 Task: Look for space in Narok, Kenya from 11th June, 2023 to 15th June, 2023 for 2 adults in price range Rs.7000 to Rs.16000. Place can be private room with 1  bedroom having 2 beds and 1 bathroom. Property type can be house, flat, guest house, hotel. Amenities needed are: washing machine. Booking option can be shelf check-in. Required host language is English.
Action: Mouse moved to (446, 117)
Screenshot: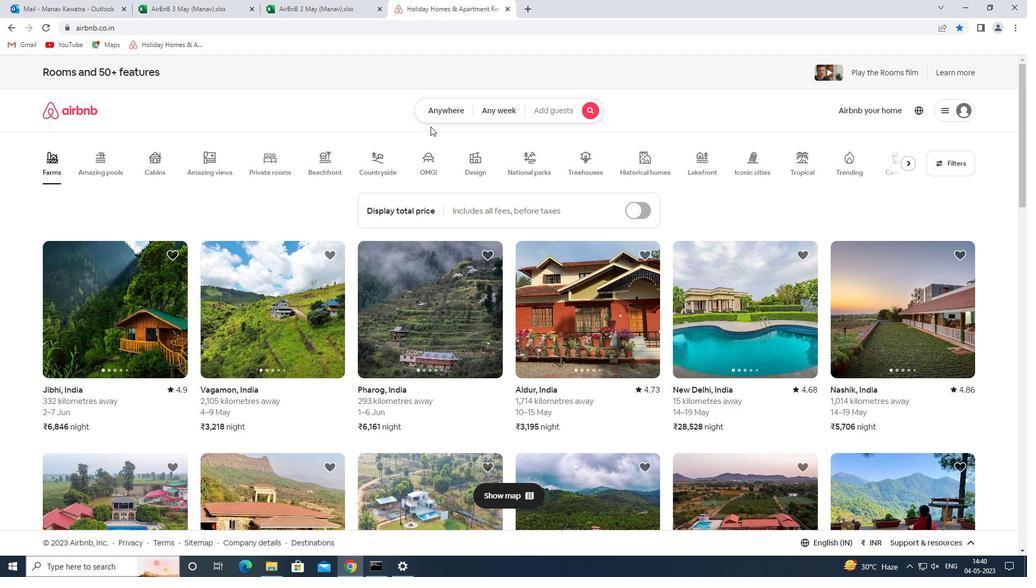 
Action: Mouse pressed left at (446, 117)
Screenshot: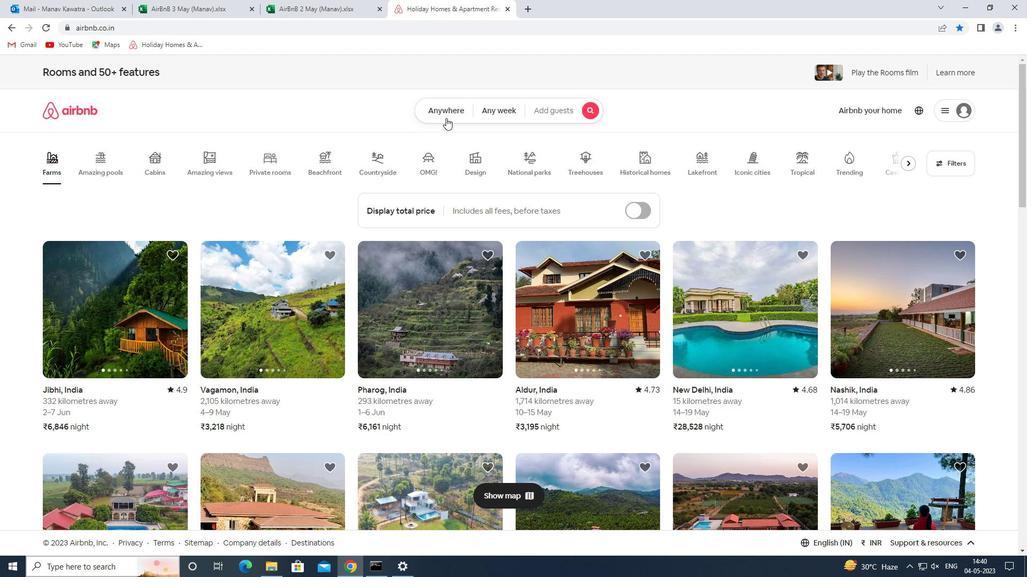 
Action: Mouse moved to (378, 153)
Screenshot: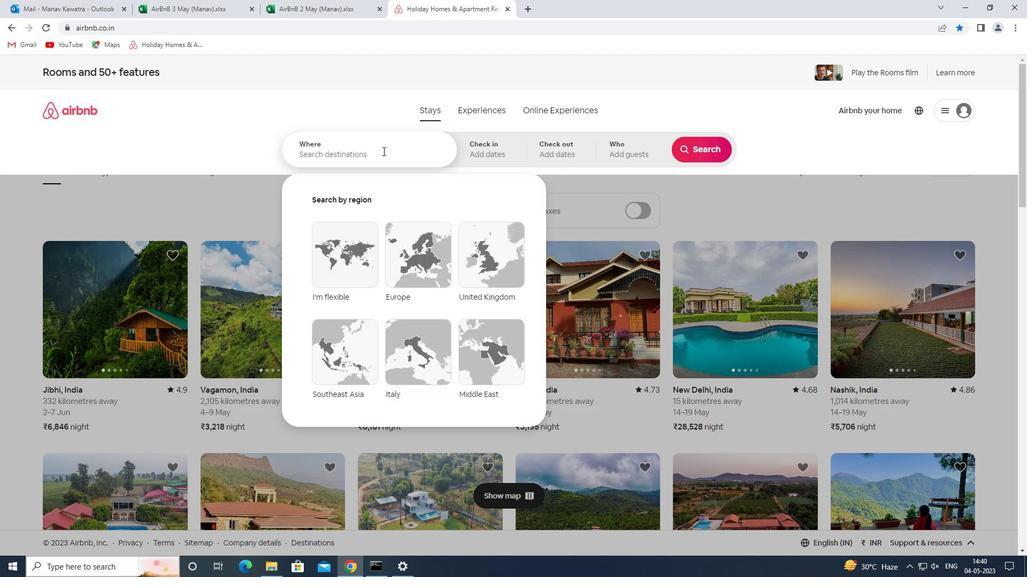 
Action: Mouse pressed left at (378, 153)
Screenshot: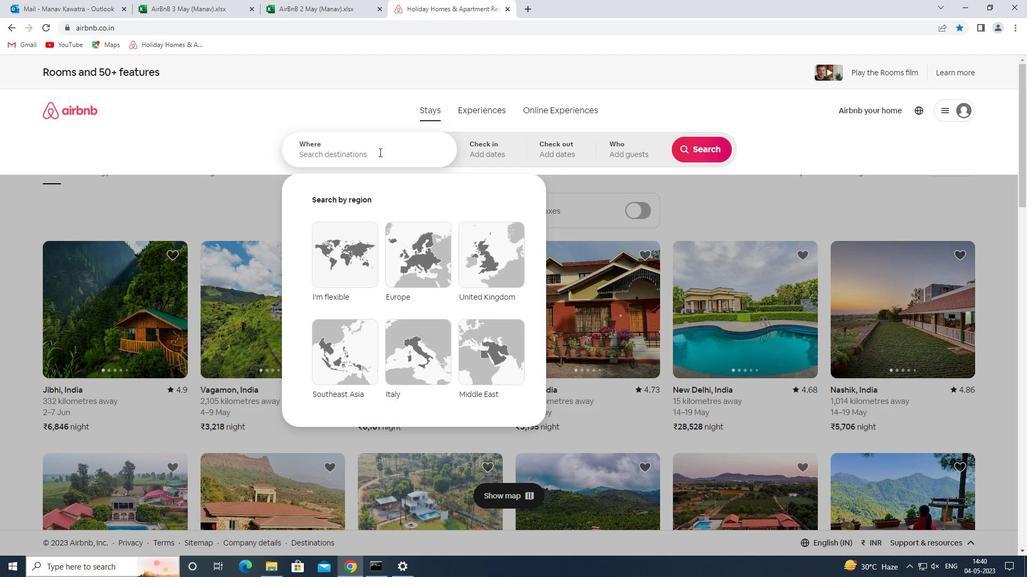 
Action: Key pressed narok<Key.space>kenya
Screenshot: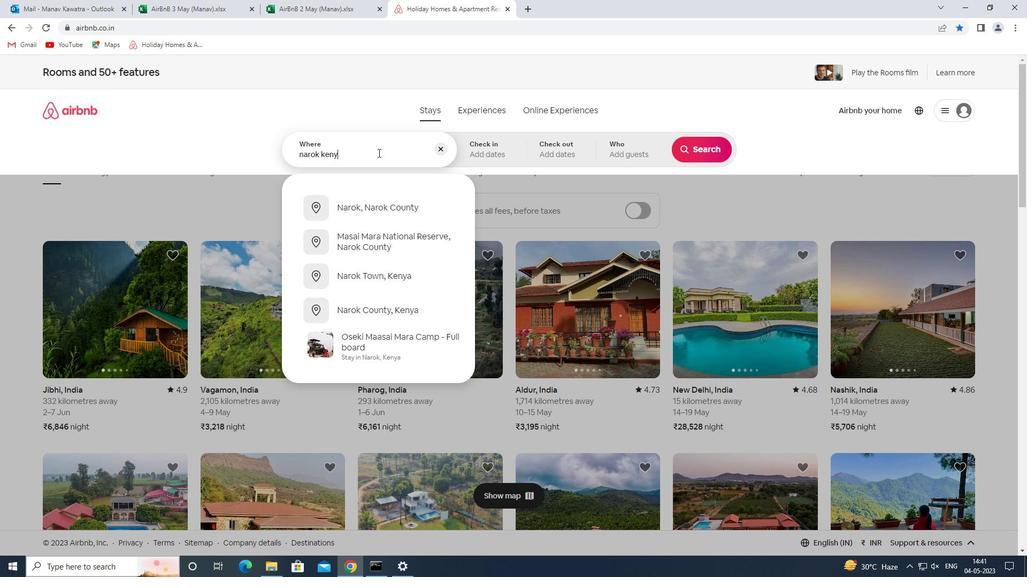 
Action: Mouse moved to (474, 150)
Screenshot: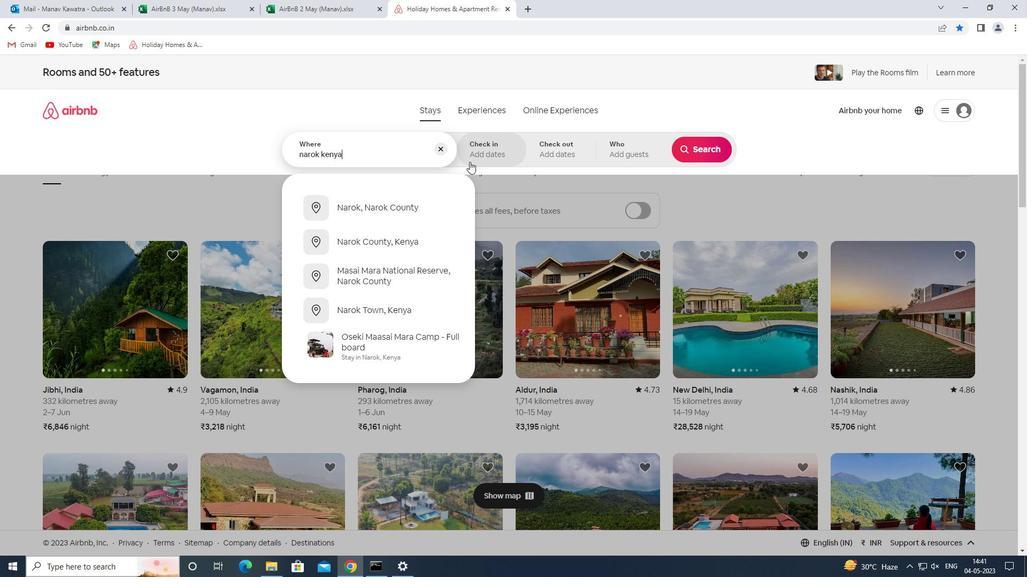 
Action: Mouse pressed left at (474, 150)
Screenshot: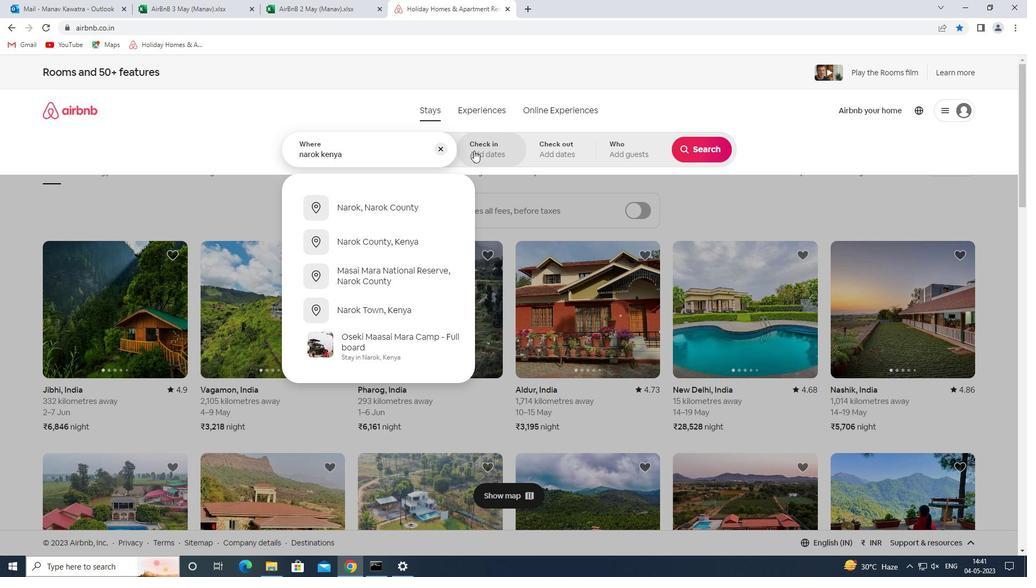 
Action: Mouse moved to (533, 329)
Screenshot: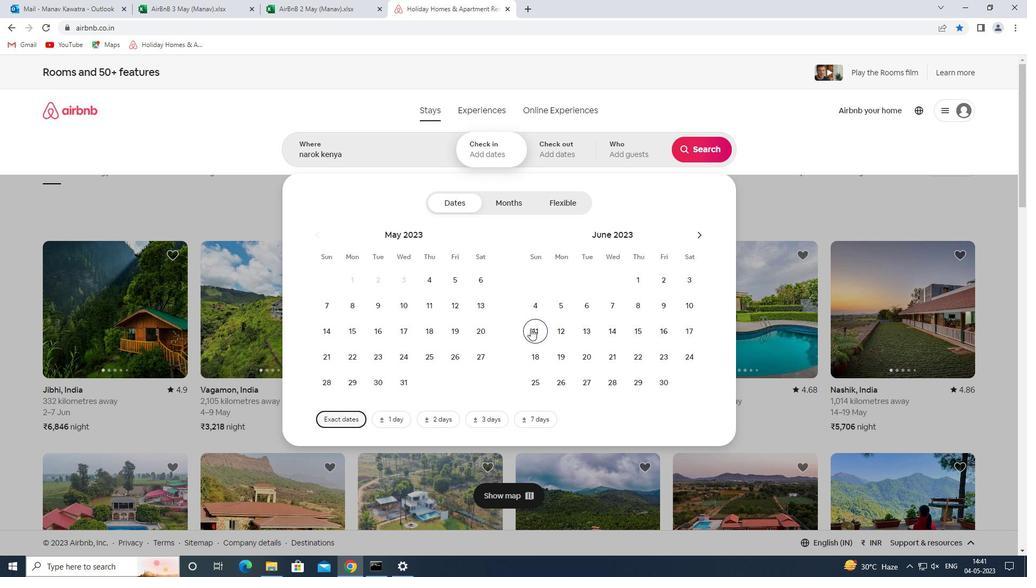 
Action: Mouse pressed left at (533, 329)
Screenshot: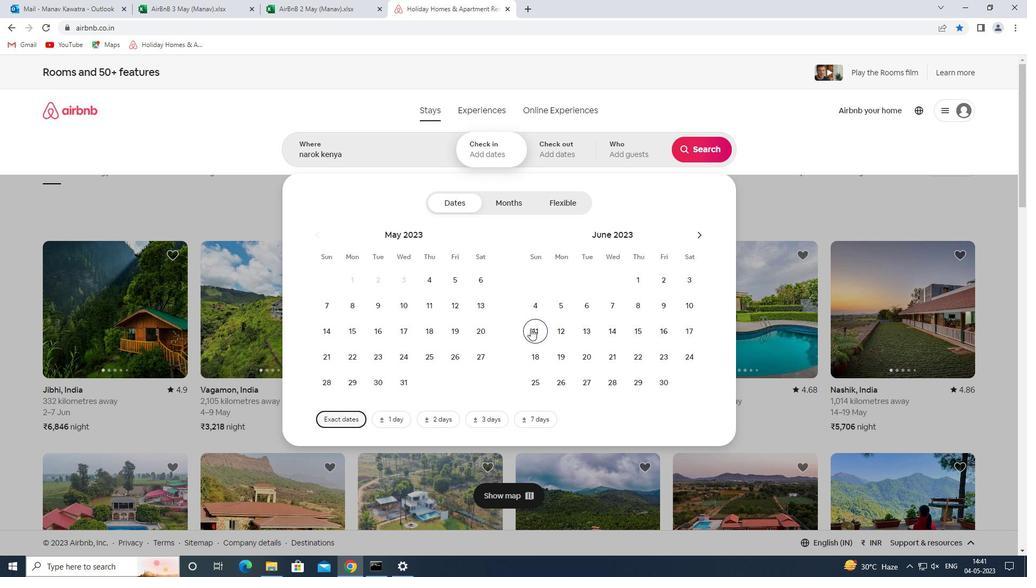 
Action: Mouse moved to (641, 329)
Screenshot: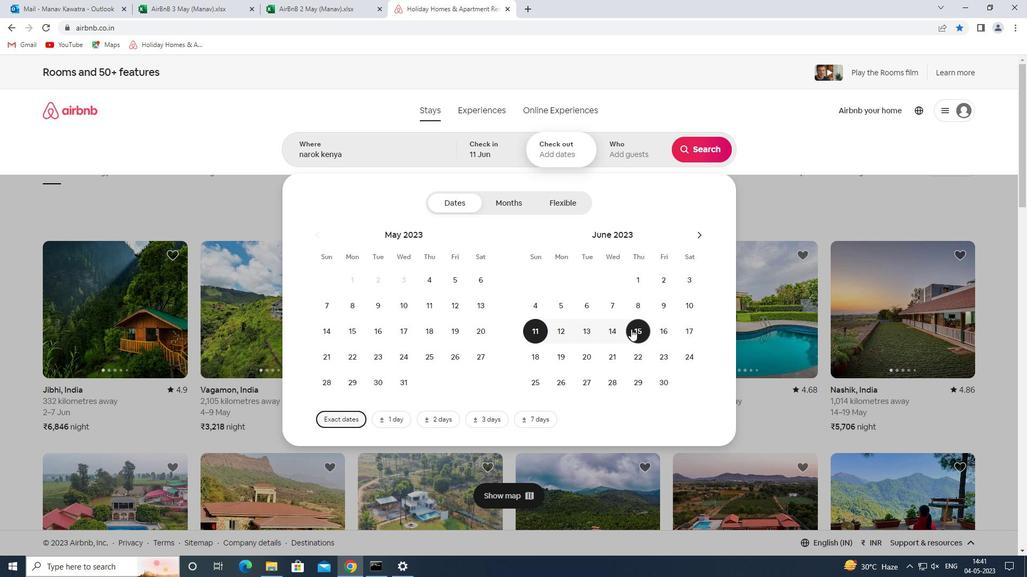 
Action: Mouse pressed left at (641, 329)
Screenshot: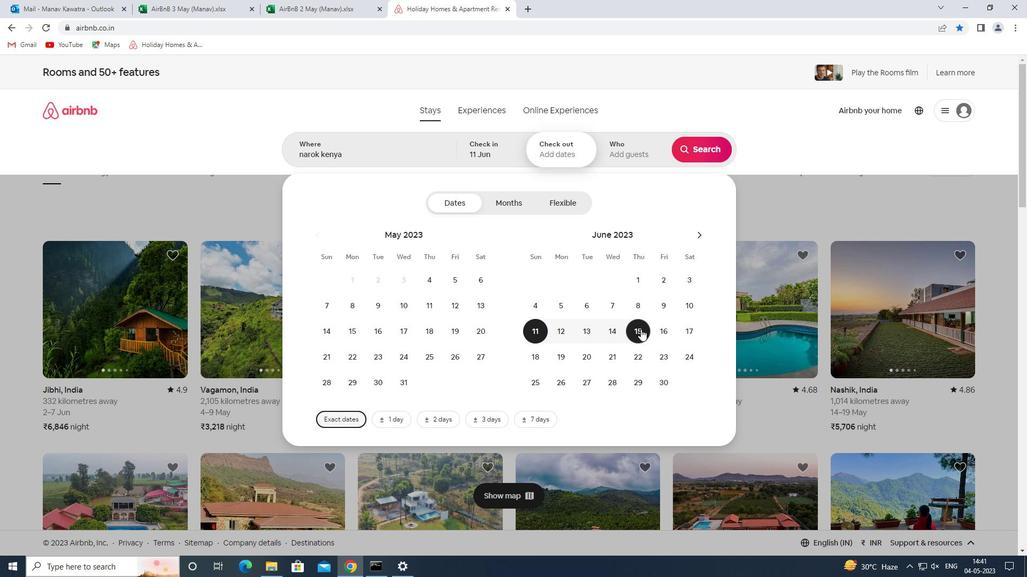 
Action: Mouse moved to (639, 155)
Screenshot: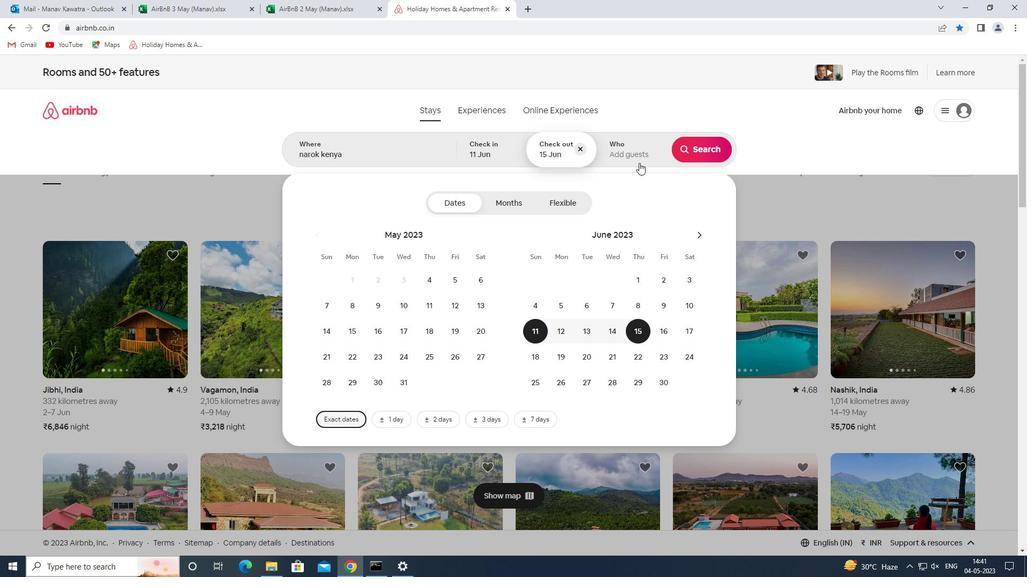 
Action: Mouse pressed left at (639, 155)
Screenshot: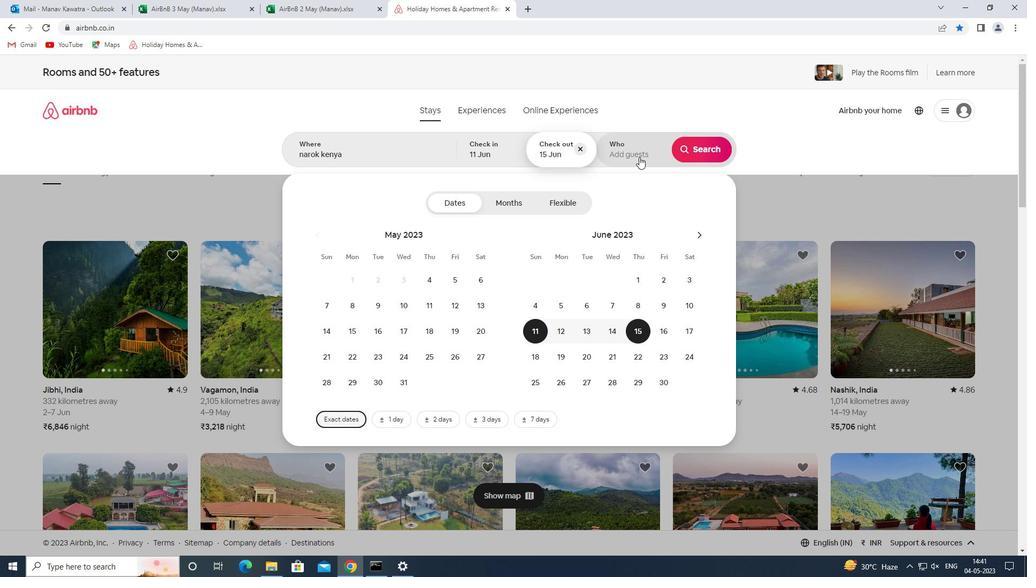 
Action: Mouse moved to (708, 210)
Screenshot: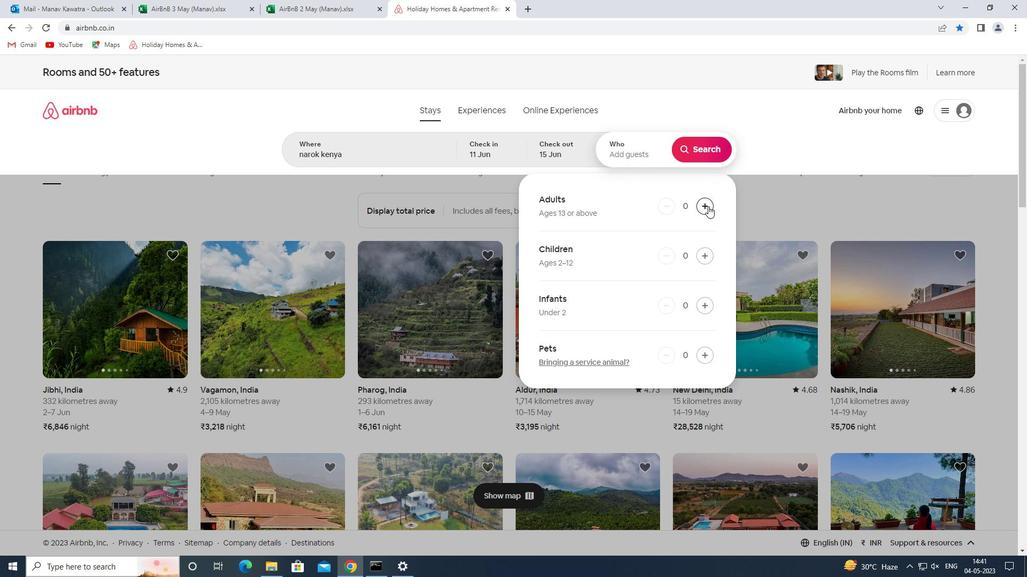 
Action: Mouse pressed left at (708, 210)
Screenshot: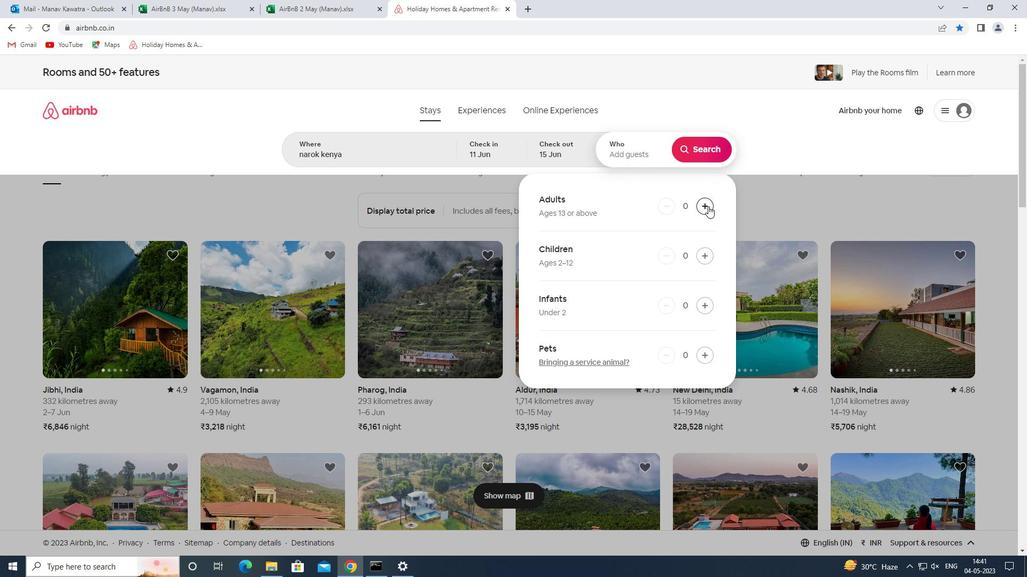 
Action: Mouse moved to (703, 210)
Screenshot: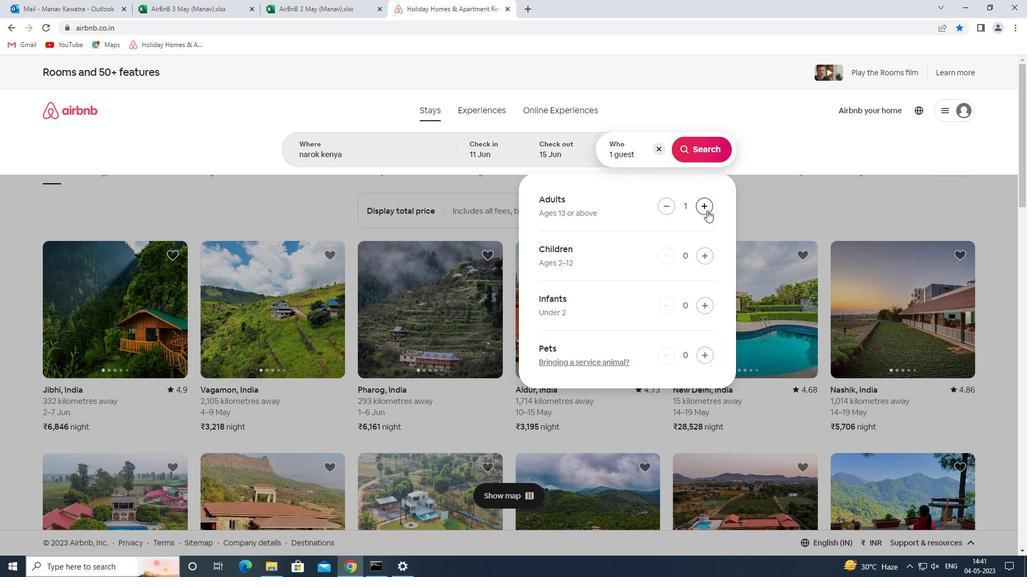 
Action: Mouse pressed left at (703, 210)
Screenshot: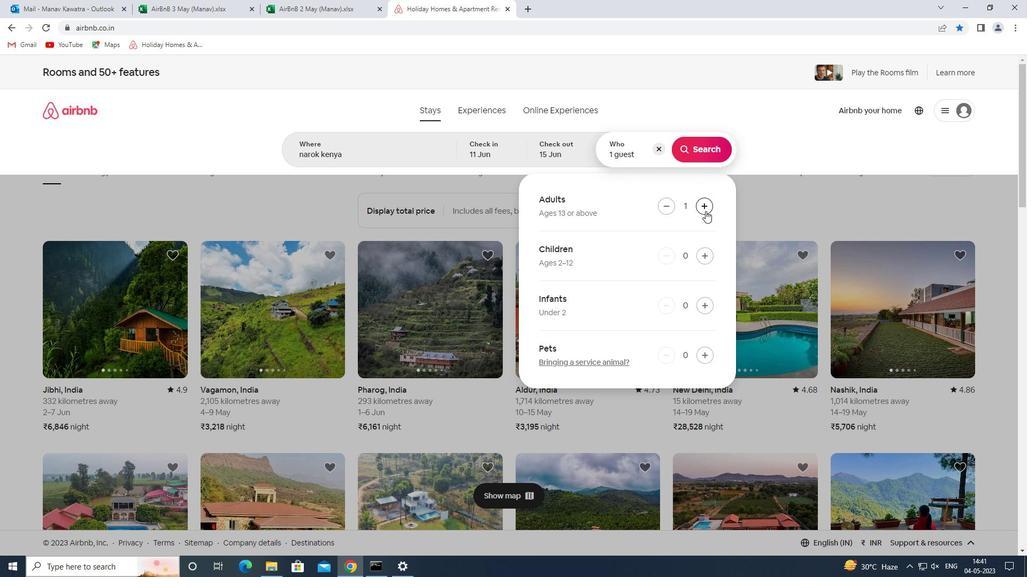 
Action: Mouse moved to (718, 154)
Screenshot: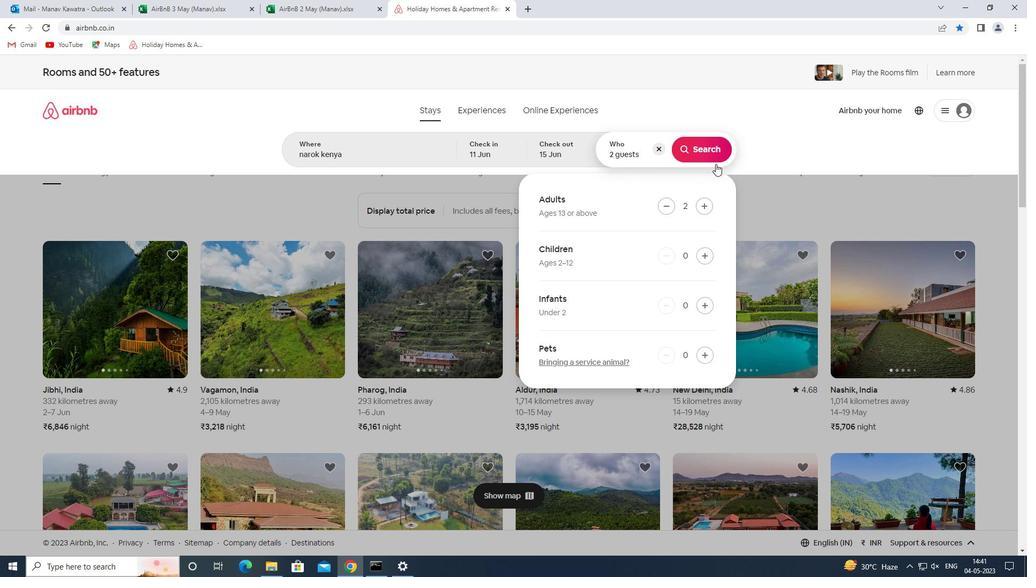 
Action: Mouse pressed left at (718, 154)
Screenshot: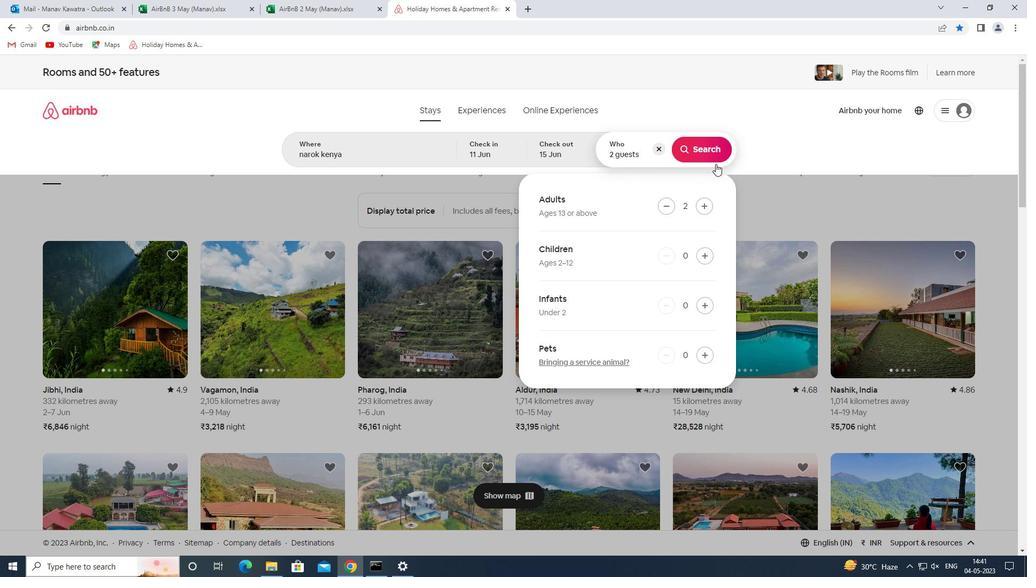 
Action: Mouse moved to (987, 124)
Screenshot: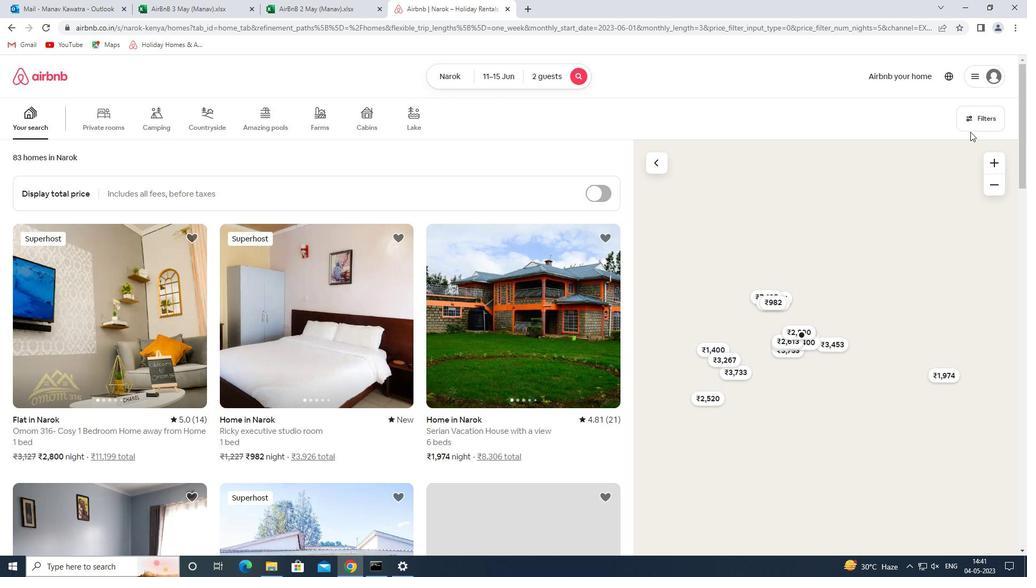 
Action: Mouse pressed left at (987, 124)
Screenshot: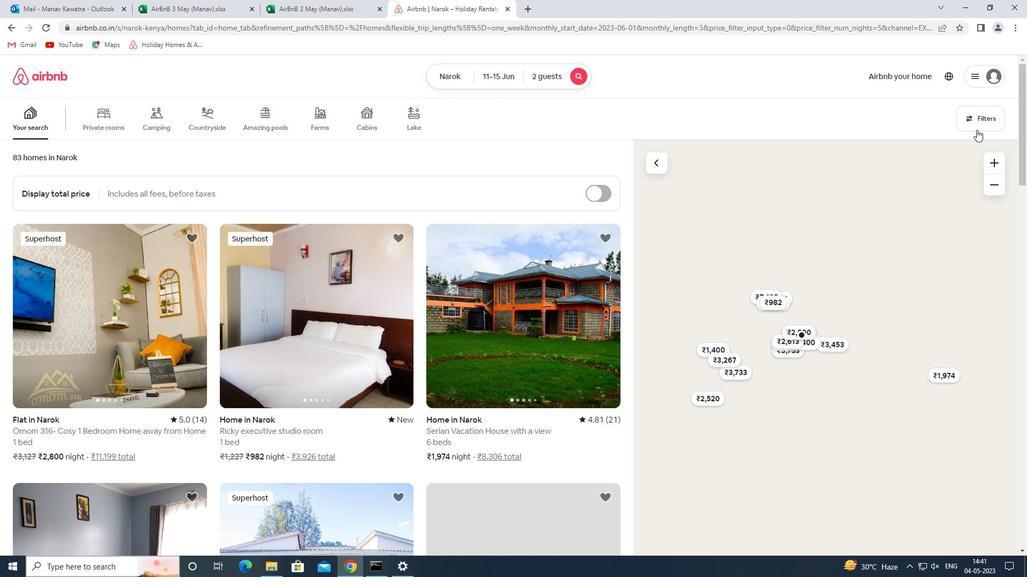 
Action: Mouse moved to (379, 259)
Screenshot: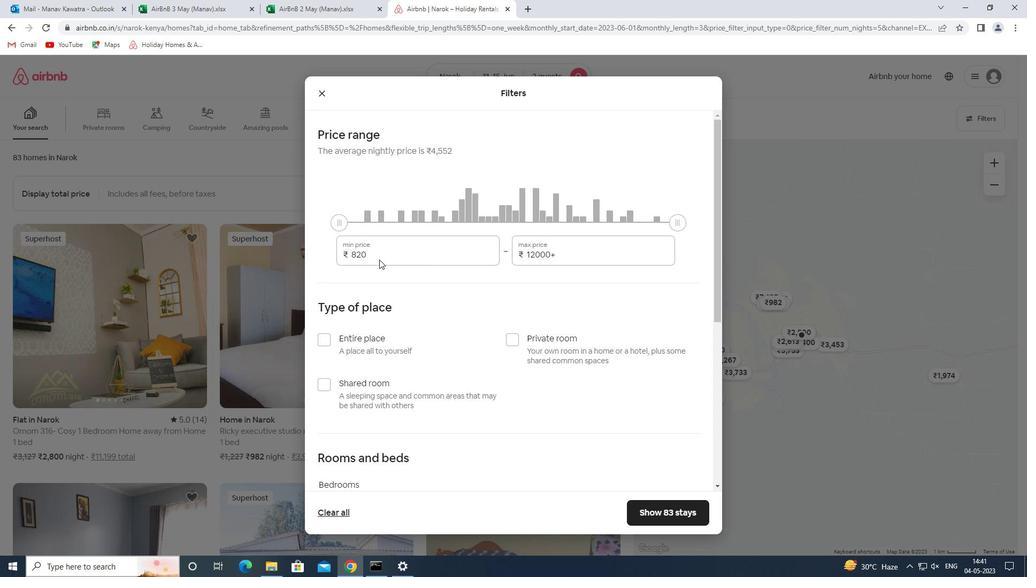 
Action: Mouse pressed left at (379, 259)
Screenshot: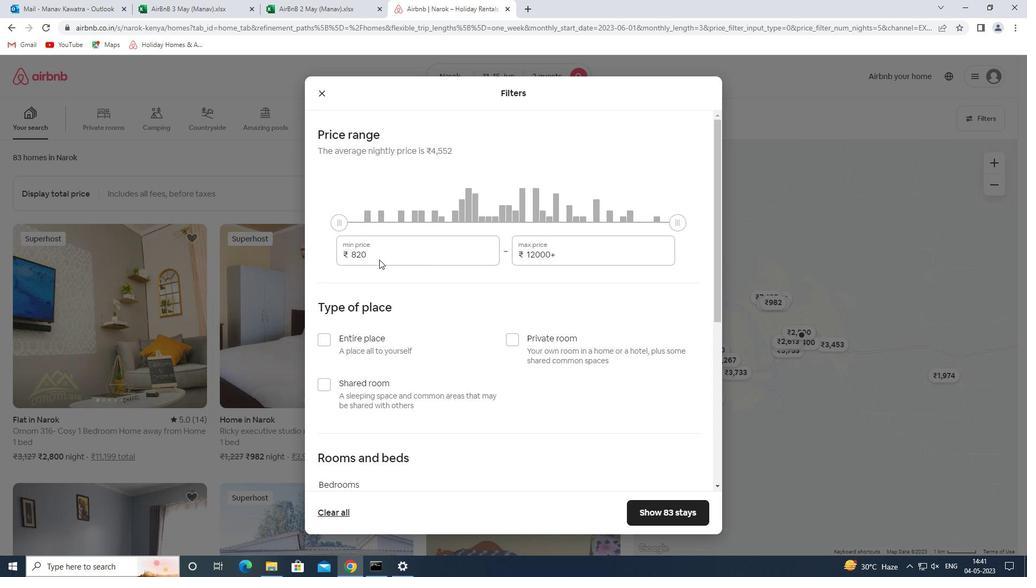
Action: Mouse pressed left at (379, 259)
Screenshot: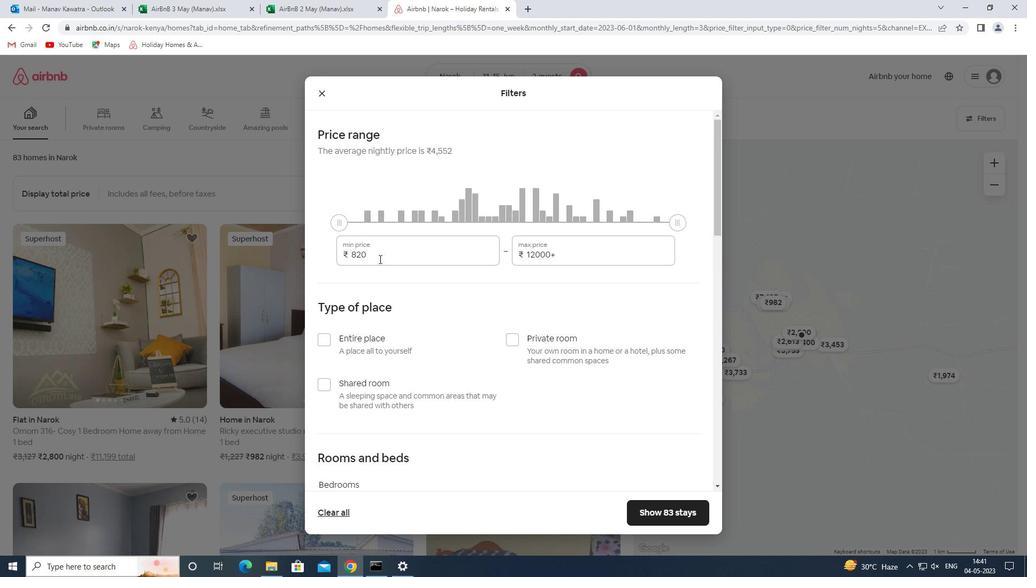 
Action: Key pressed 7000<Key.tab>16000
Screenshot: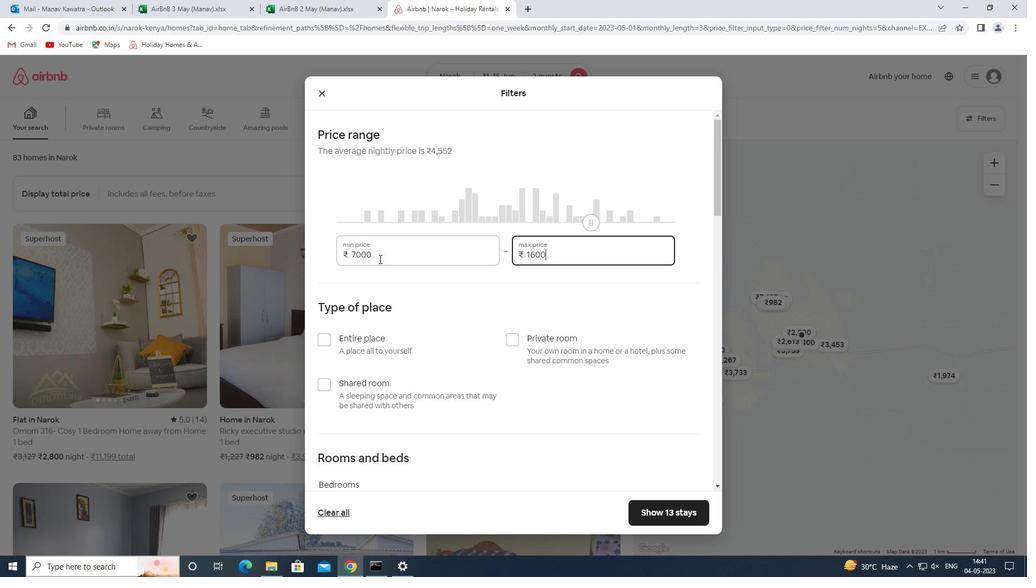 
Action: Mouse moved to (510, 343)
Screenshot: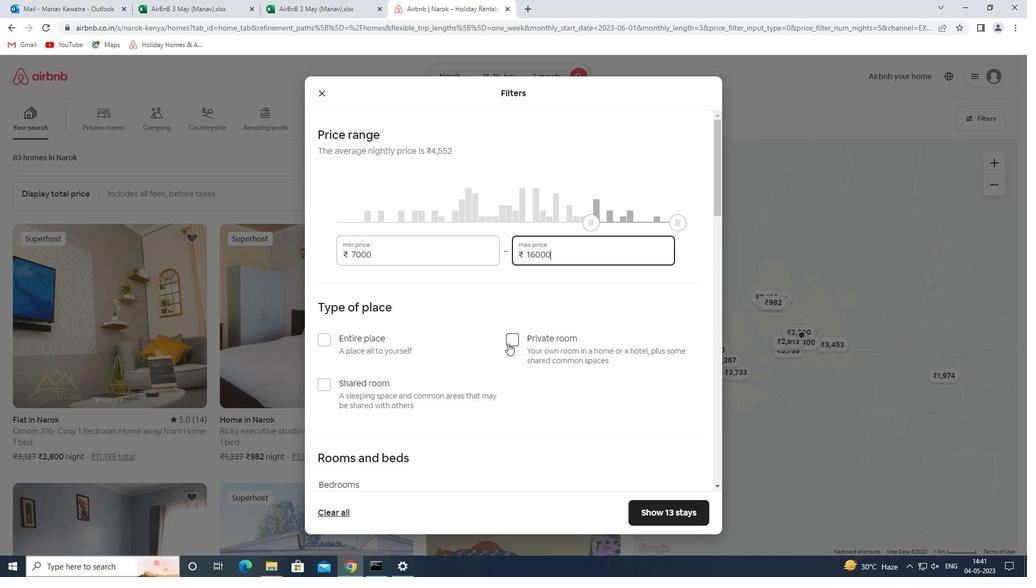 
Action: Mouse pressed left at (510, 343)
Screenshot: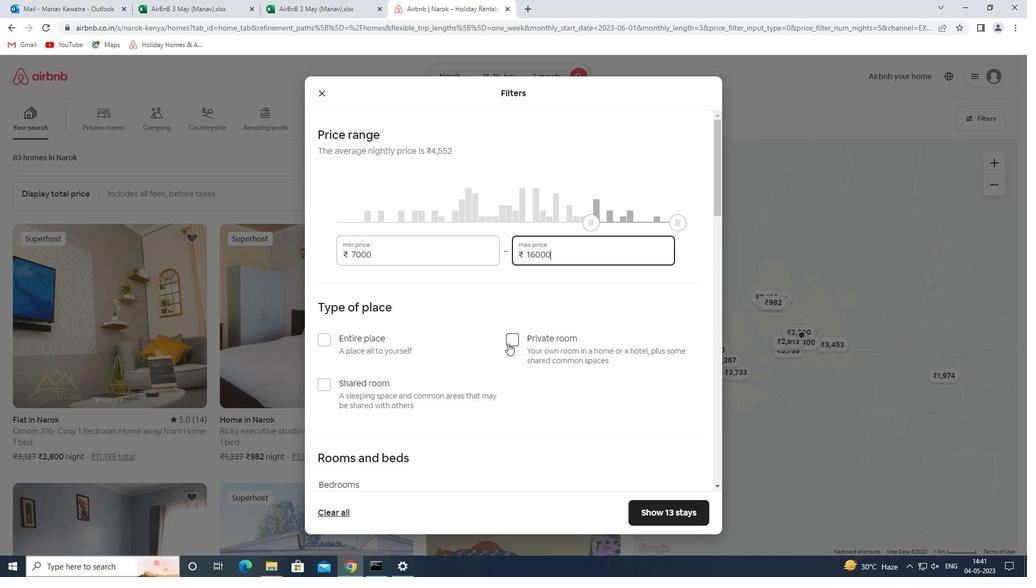 
Action: Mouse moved to (536, 317)
Screenshot: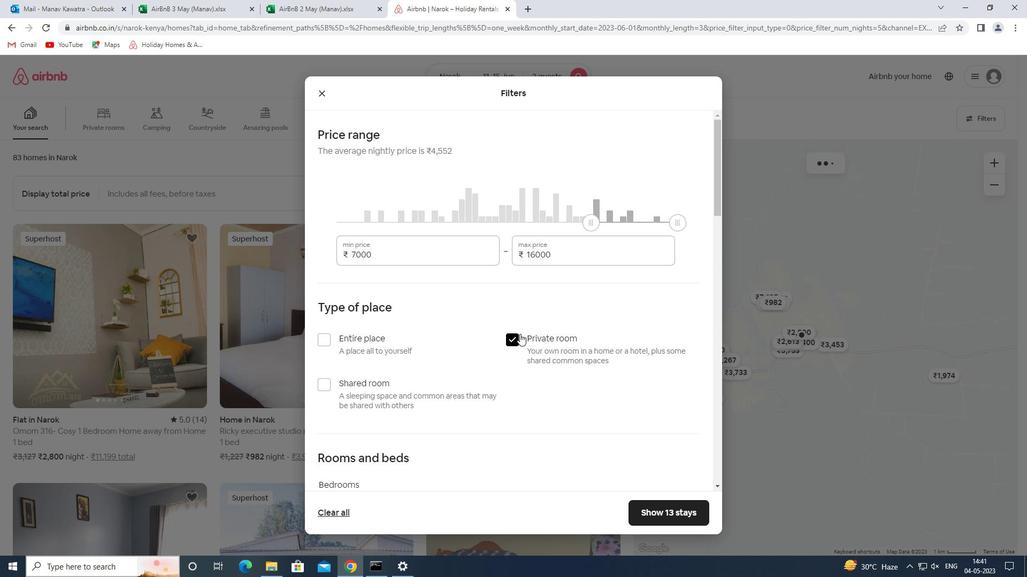 
Action: Mouse scrolled (536, 316) with delta (0, 0)
Screenshot: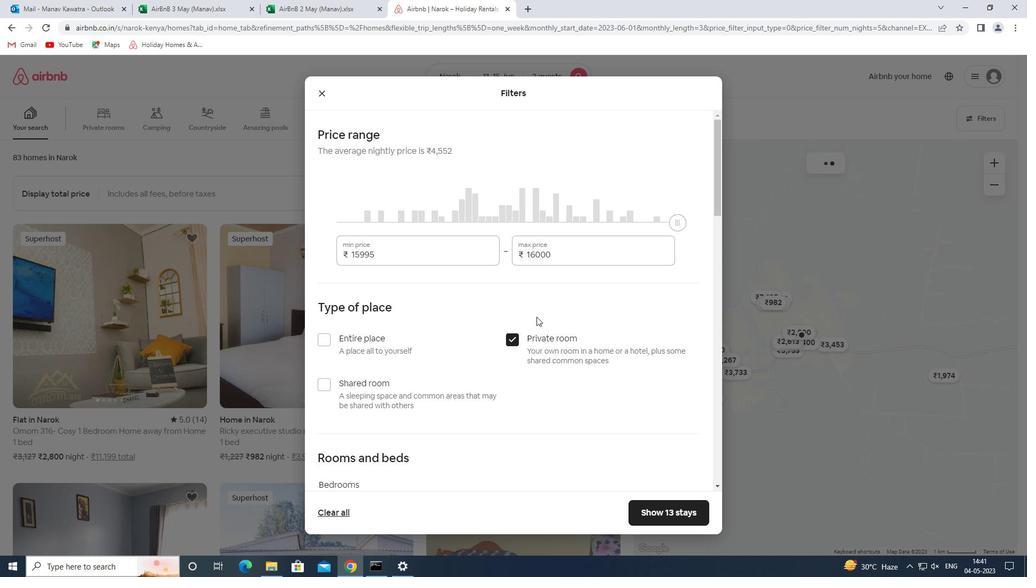 
Action: Mouse scrolled (536, 316) with delta (0, 0)
Screenshot: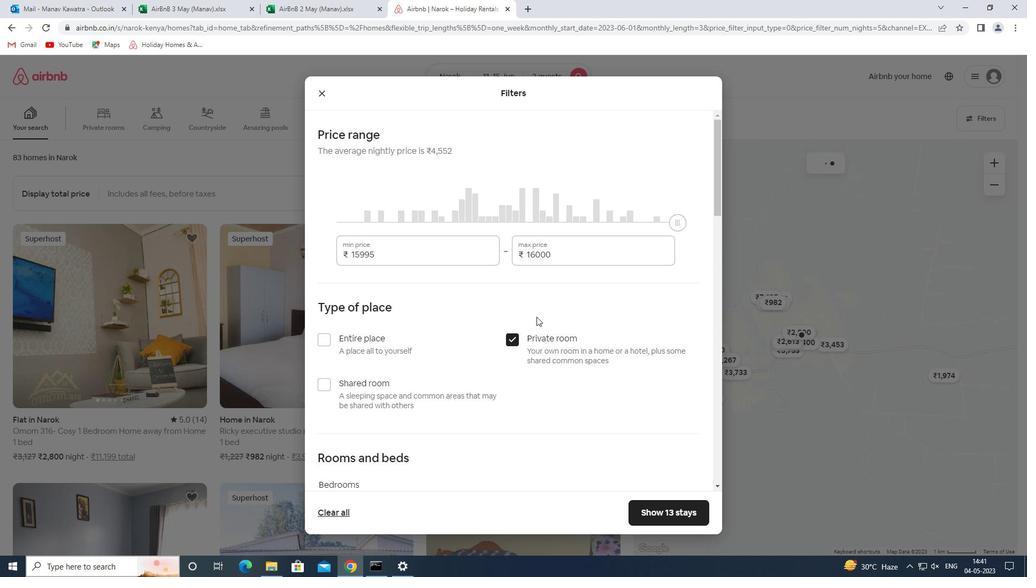 
Action: Mouse scrolled (536, 316) with delta (0, 0)
Screenshot: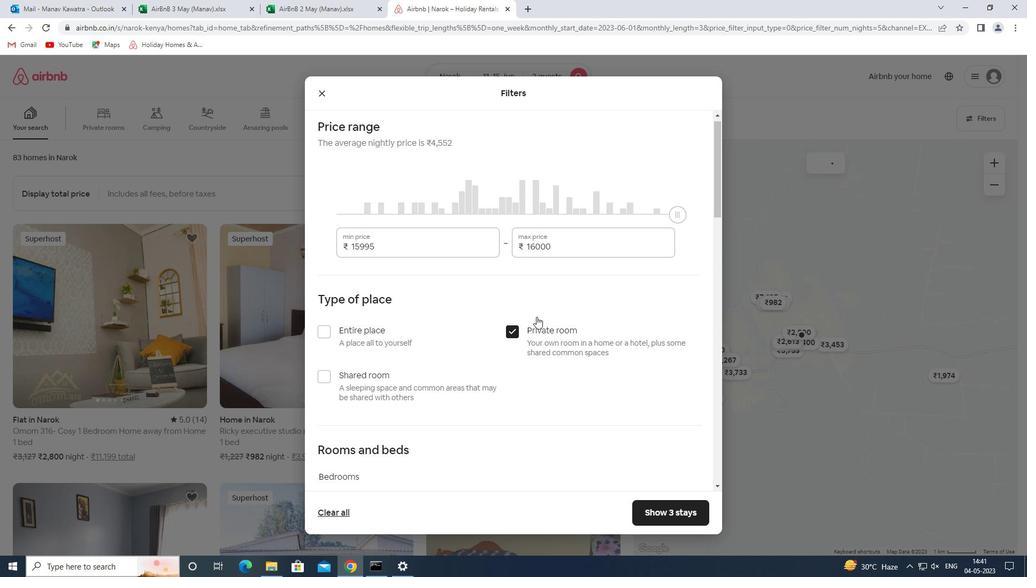 
Action: Mouse scrolled (536, 316) with delta (0, 0)
Screenshot: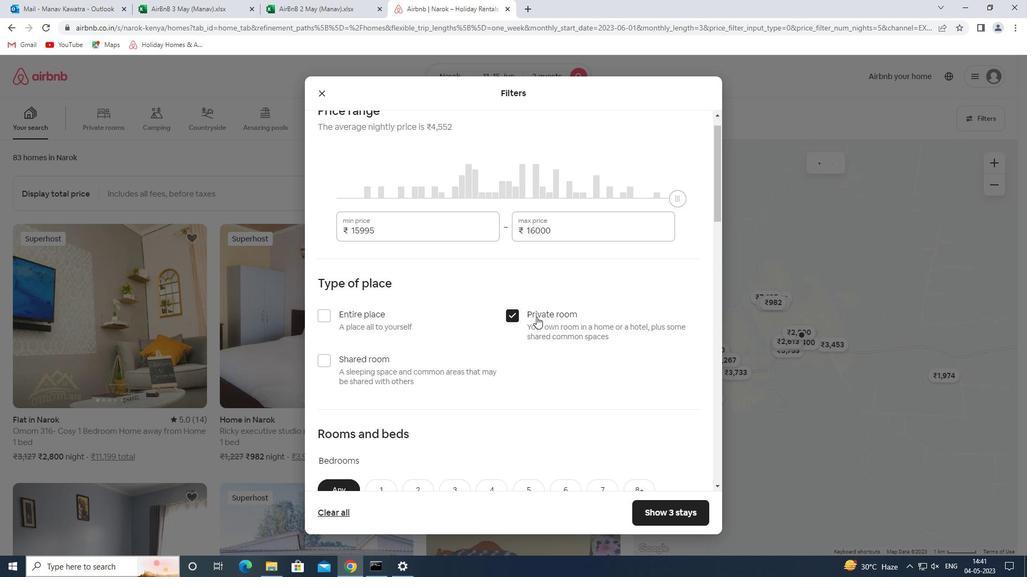 
Action: Mouse moved to (382, 290)
Screenshot: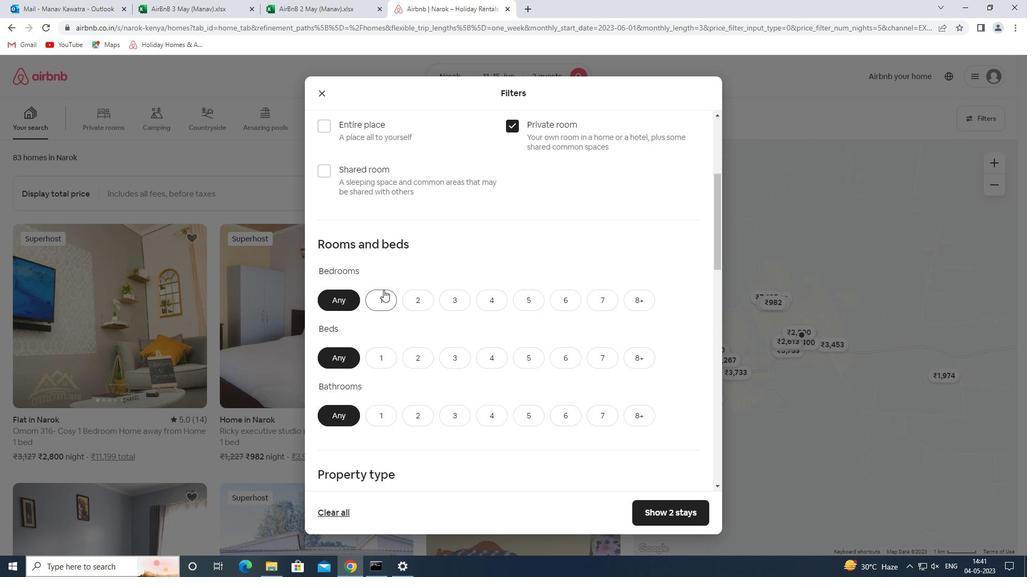 
Action: Mouse pressed left at (382, 290)
Screenshot: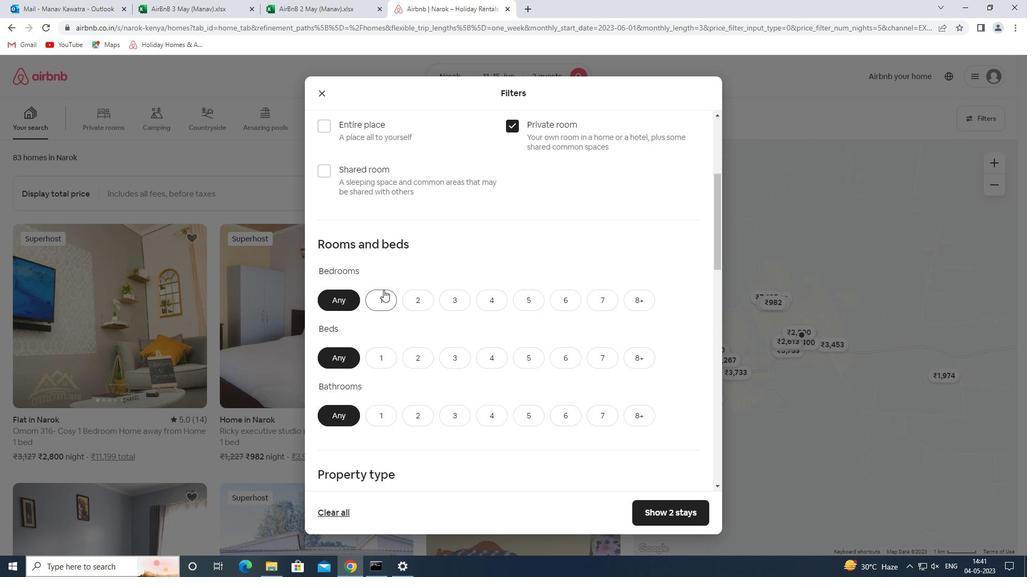 
Action: Mouse moved to (425, 351)
Screenshot: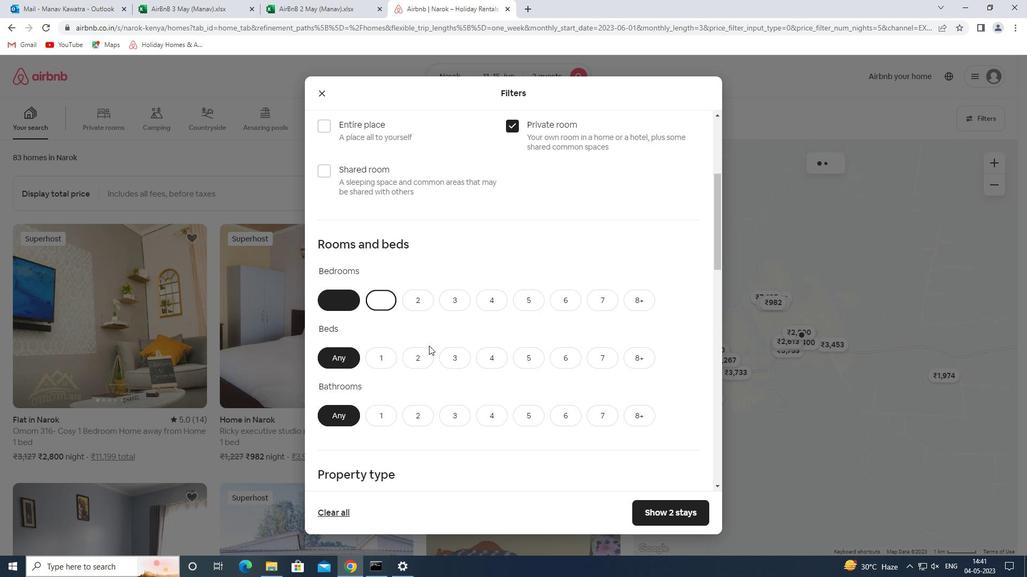 
Action: Mouse pressed left at (425, 351)
Screenshot: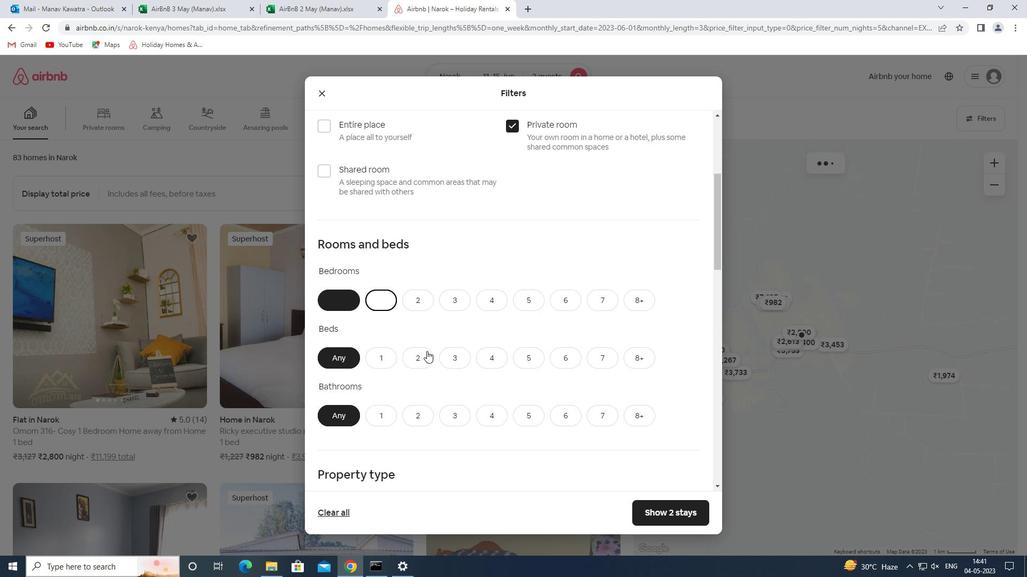 
Action: Mouse moved to (381, 414)
Screenshot: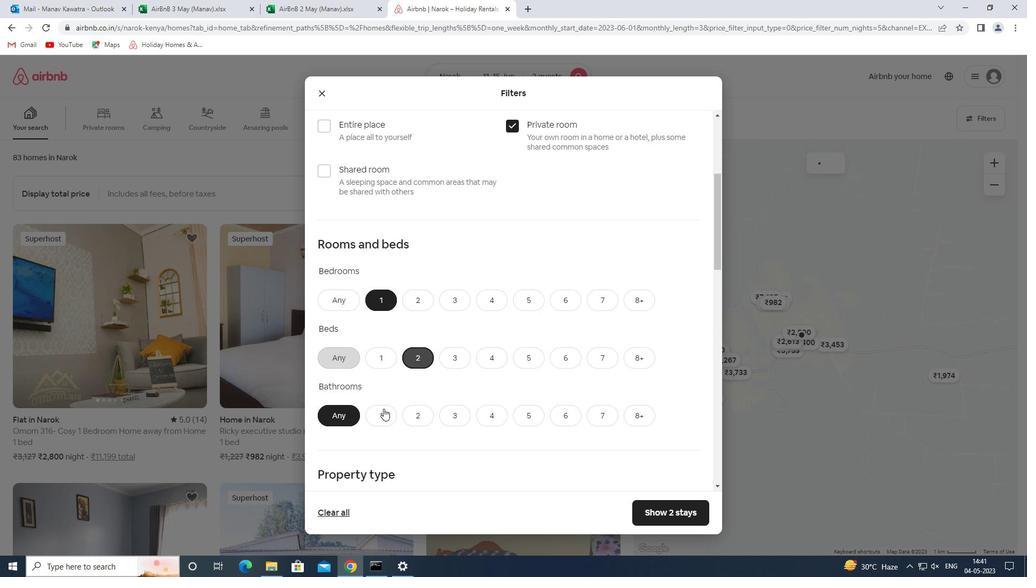 
Action: Mouse pressed left at (381, 414)
Screenshot: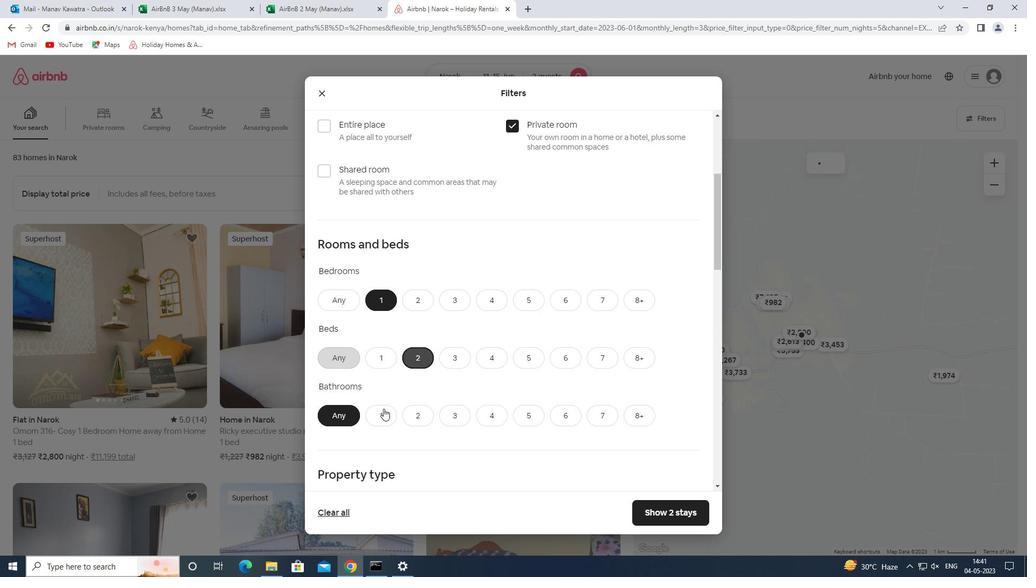 
Action: Mouse moved to (487, 321)
Screenshot: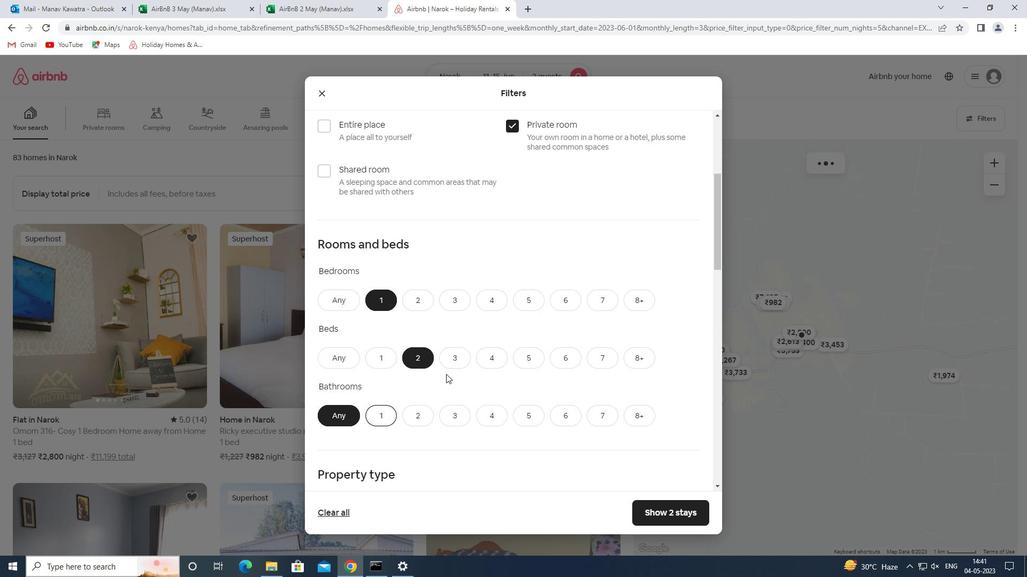
Action: Mouse scrolled (487, 320) with delta (0, 0)
Screenshot: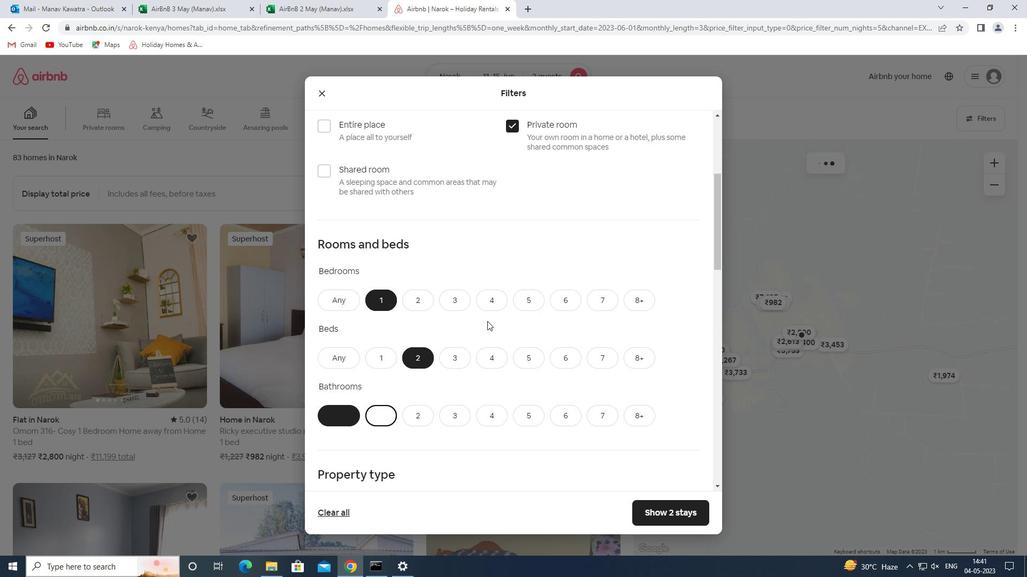 
Action: Mouse scrolled (487, 320) with delta (0, 0)
Screenshot: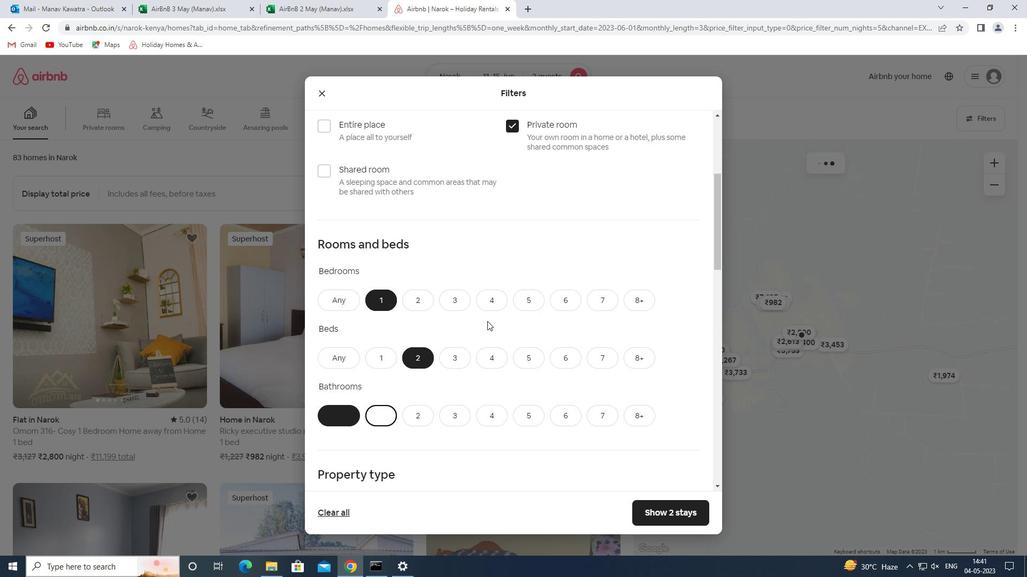
Action: Mouse scrolled (487, 320) with delta (0, 0)
Screenshot: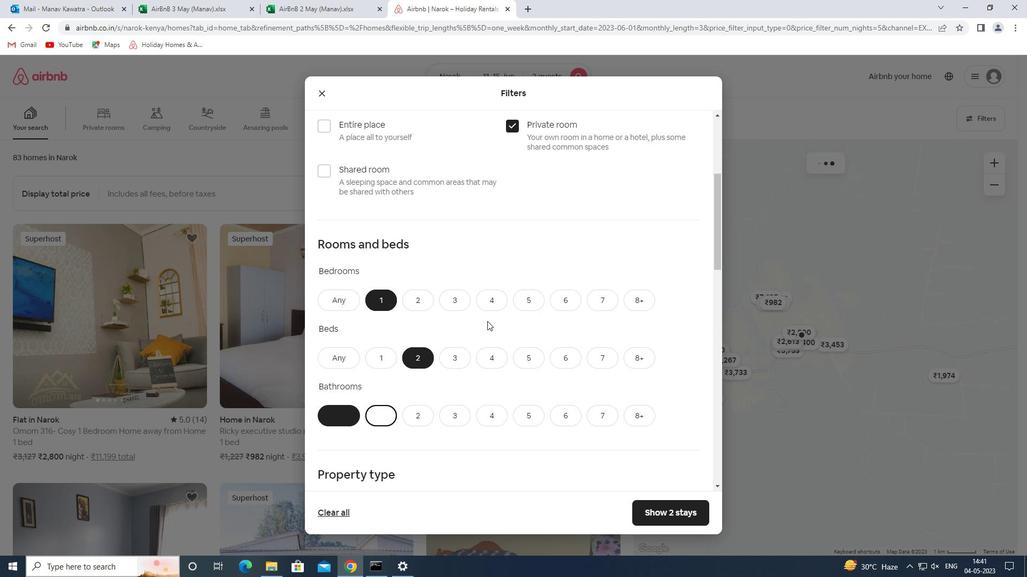 
Action: Mouse scrolled (487, 320) with delta (0, 0)
Screenshot: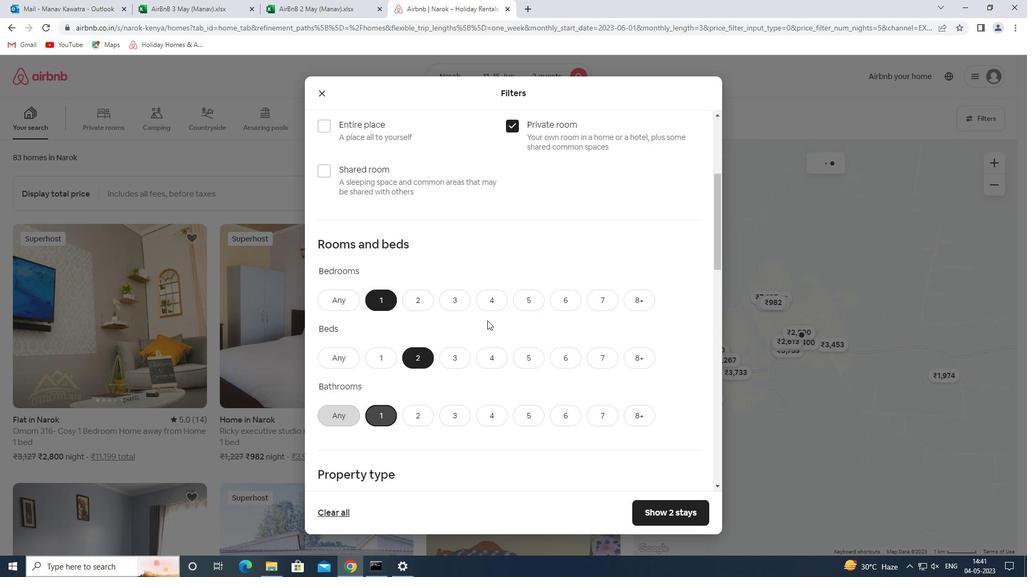 
Action: Mouse moved to (497, 318)
Screenshot: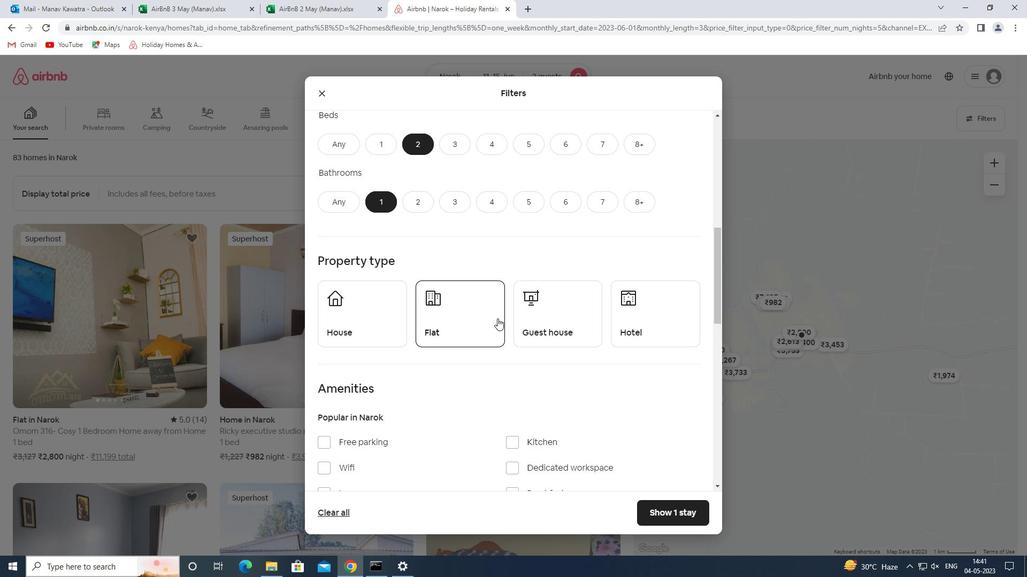 
Action: Mouse scrolled (497, 318) with delta (0, 0)
Screenshot: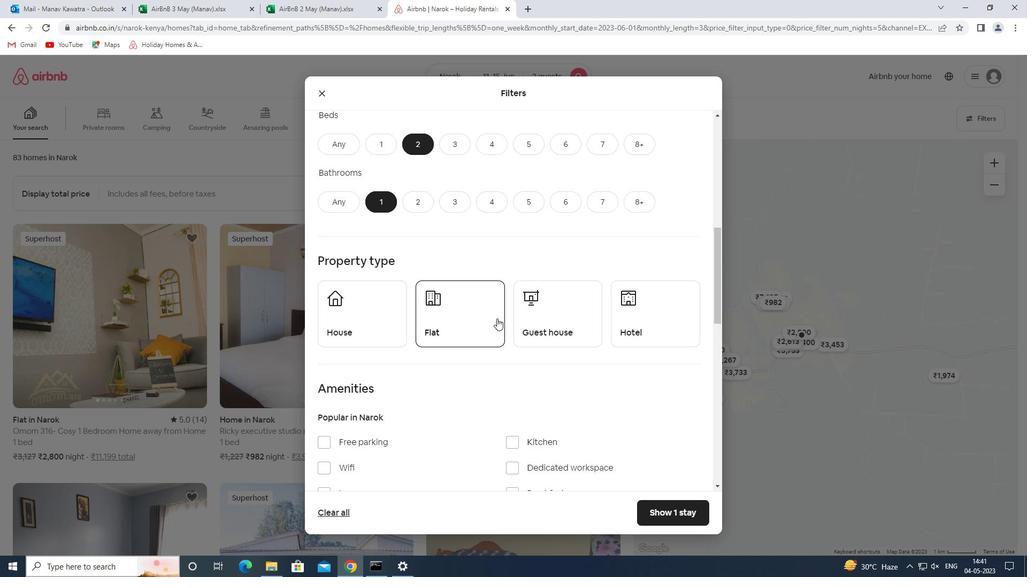
Action: Mouse scrolled (497, 318) with delta (0, 0)
Screenshot: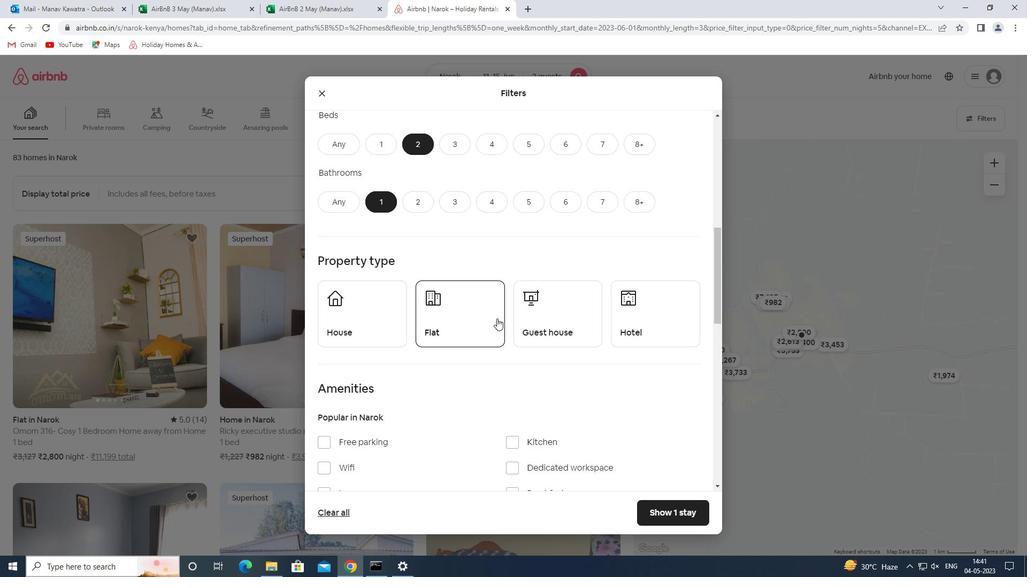 
Action: Mouse scrolled (497, 318) with delta (0, 0)
Screenshot: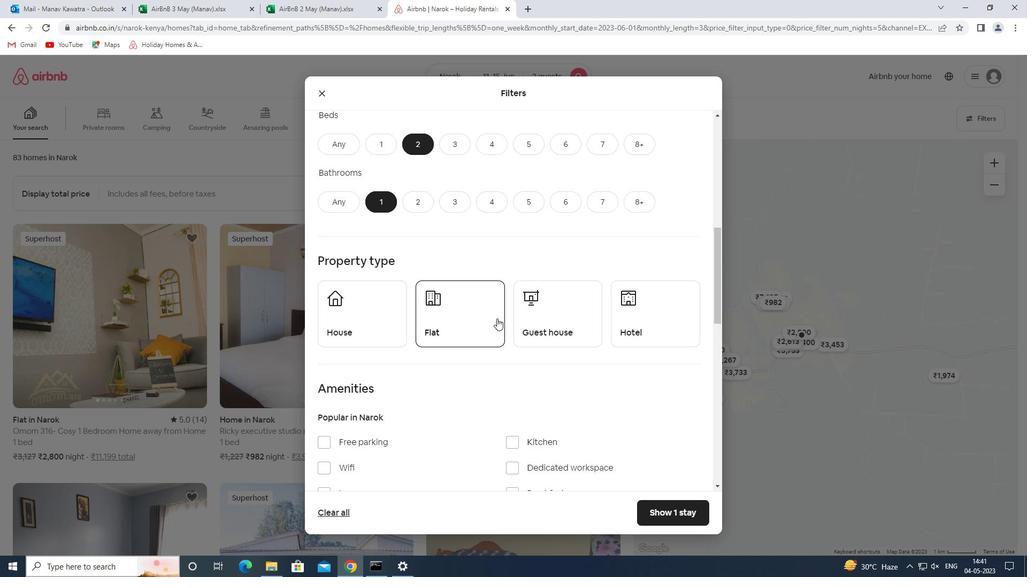 
Action: Mouse moved to (357, 164)
Screenshot: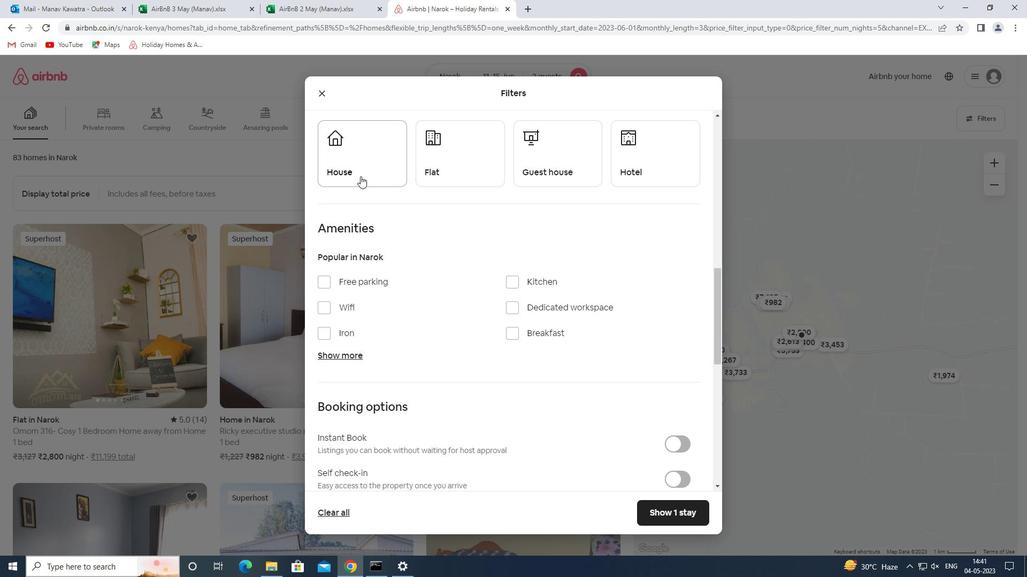 
Action: Mouse pressed left at (357, 164)
Screenshot: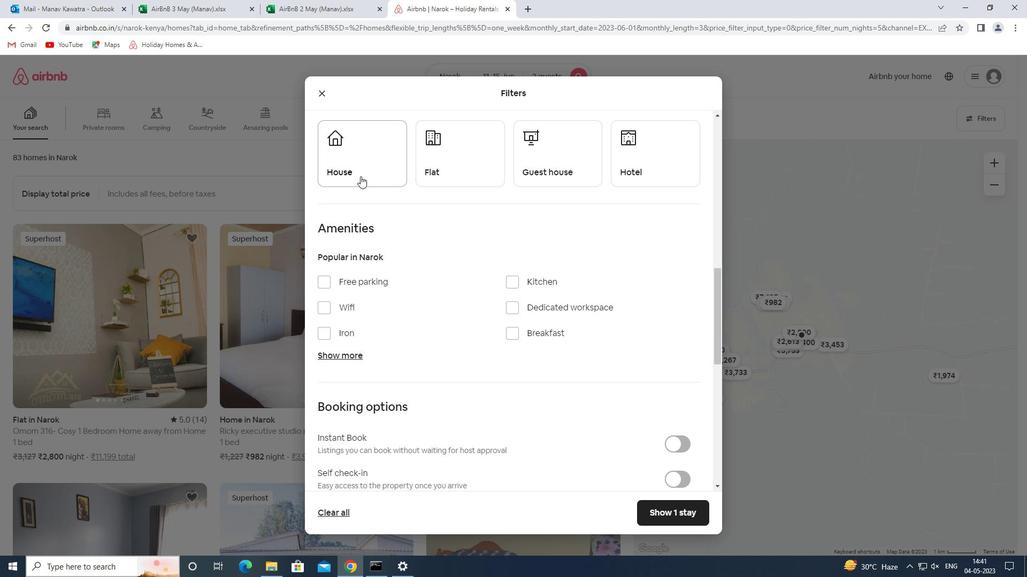 
Action: Mouse moved to (470, 171)
Screenshot: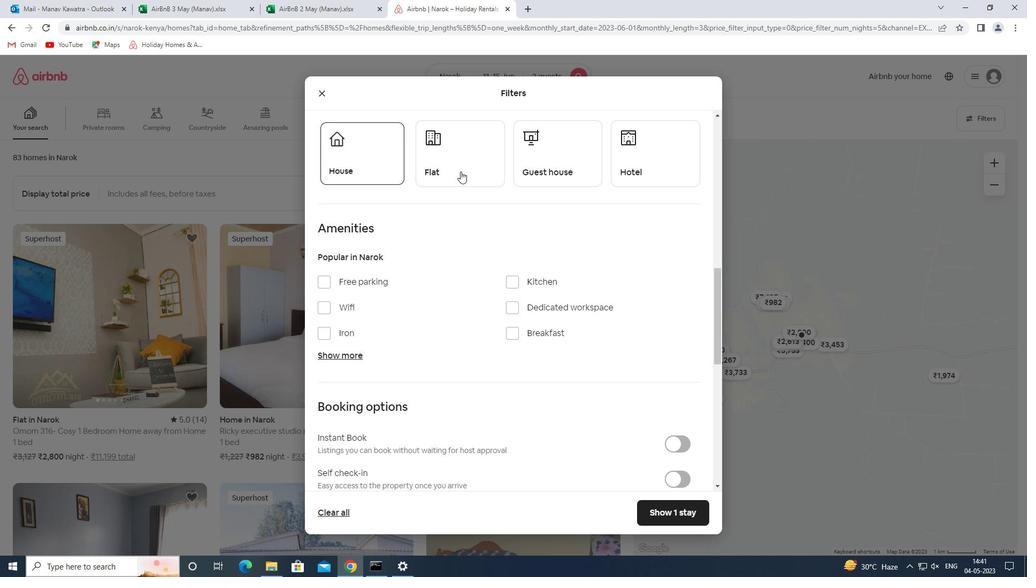
Action: Mouse pressed left at (470, 171)
Screenshot: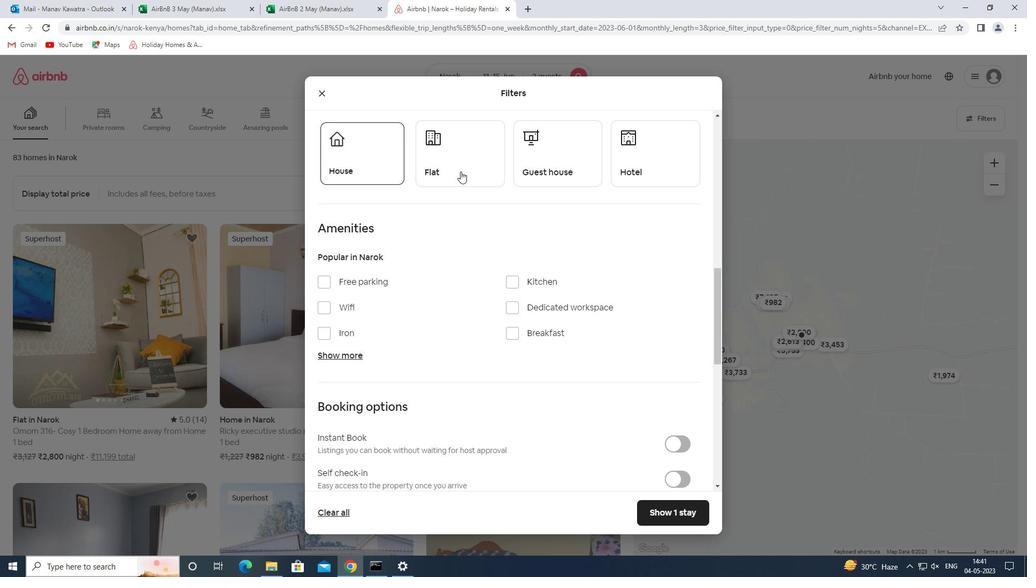 
Action: Mouse moved to (571, 165)
Screenshot: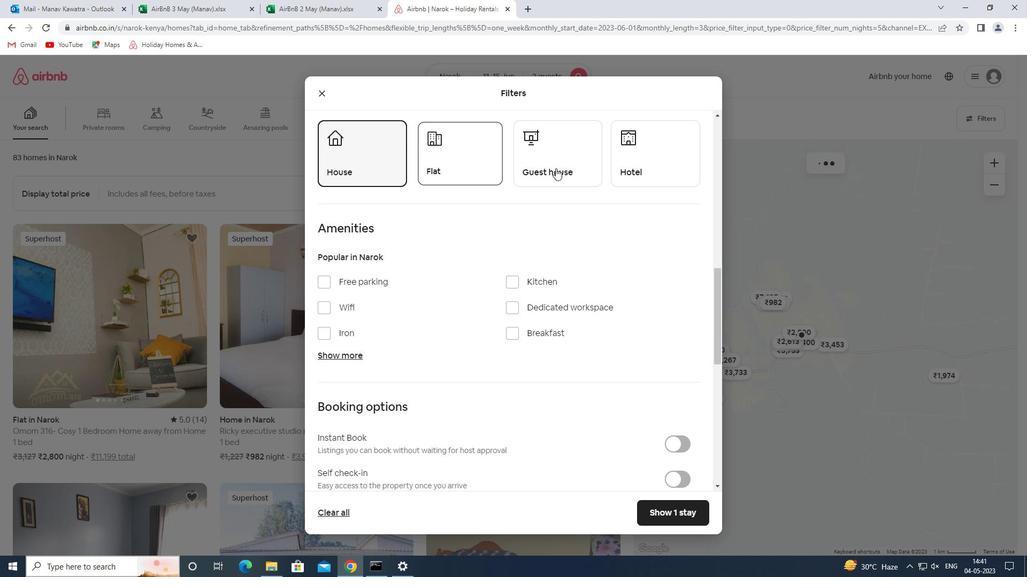 
Action: Mouse pressed left at (571, 165)
Screenshot: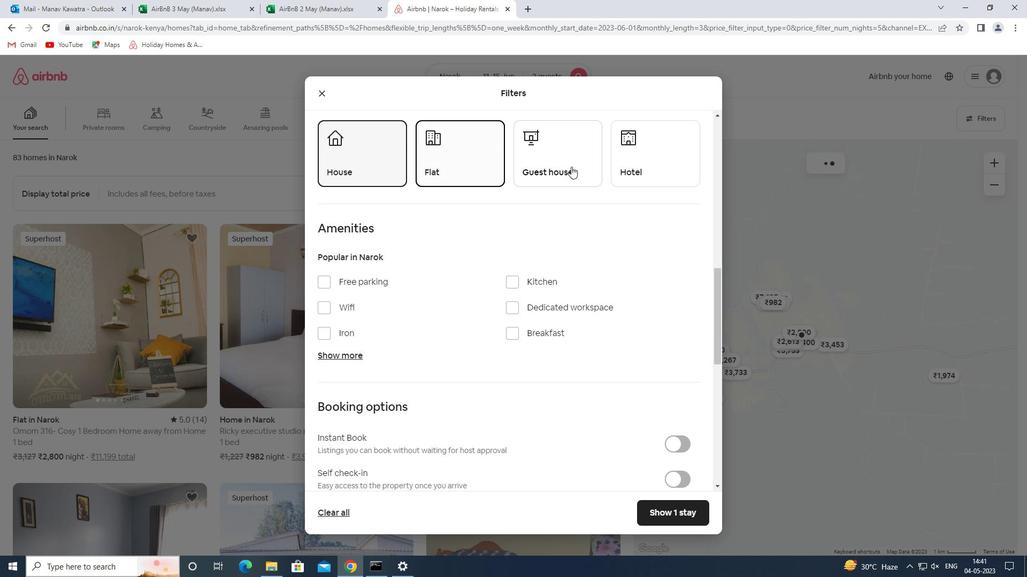 
Action: Mouse moved to (672, 165)
Screenshot: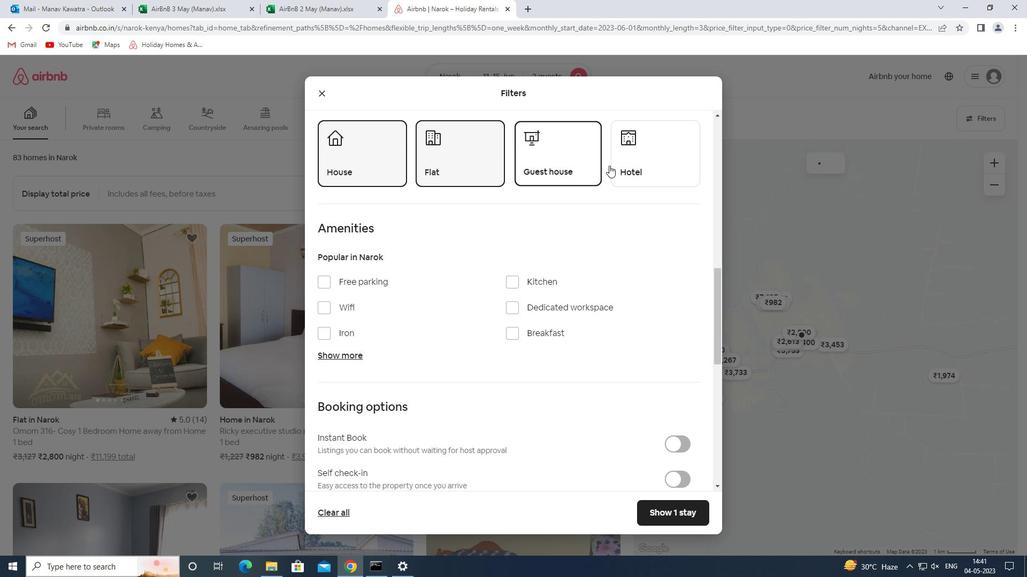 
Action: Mouse pressed left at (672, 165)
Screenshot: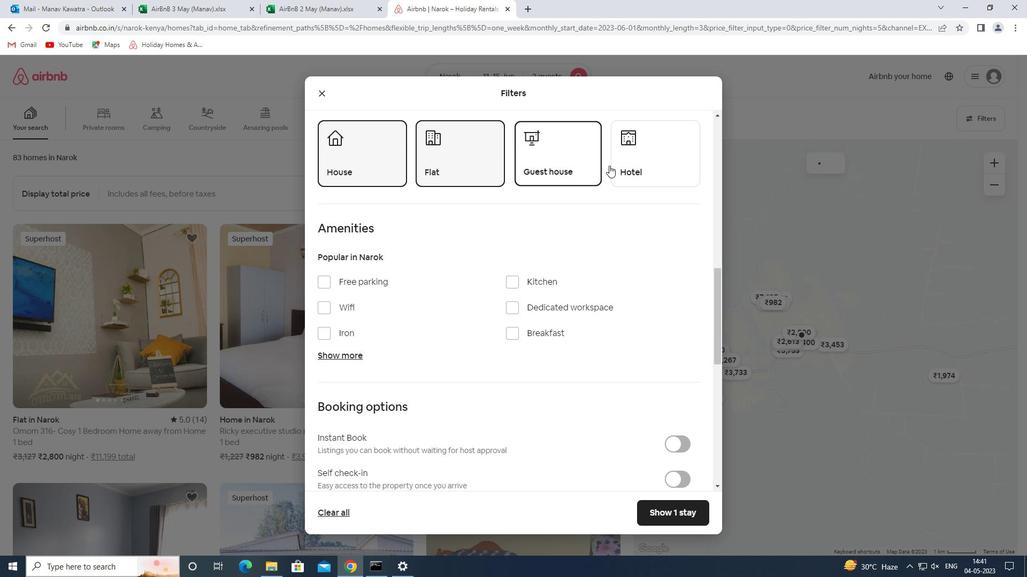 
Action: Mouse moved to (343, 353)
Screenshot: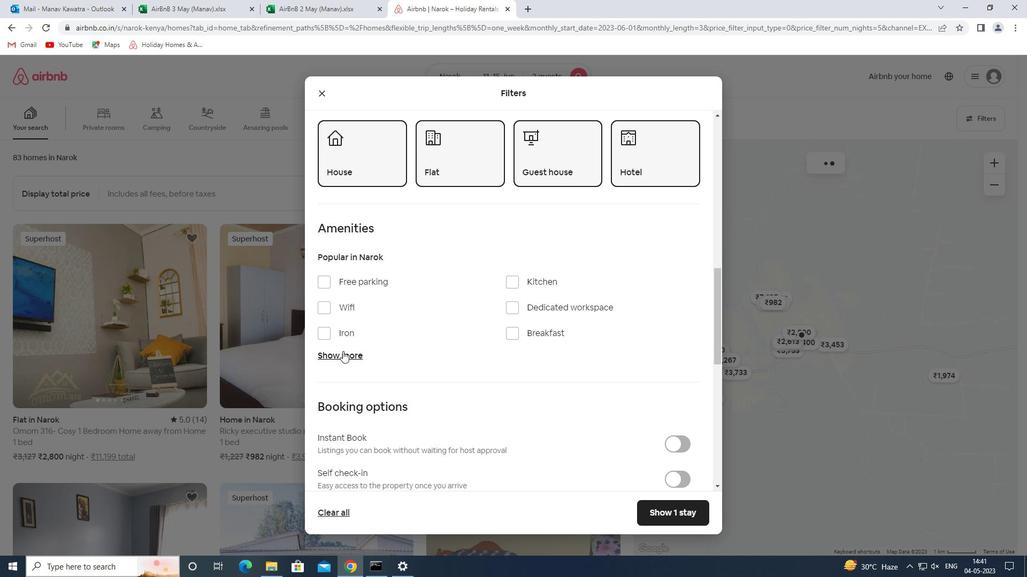
Action: Mouse pressed left at (343, 353)
Screenshot: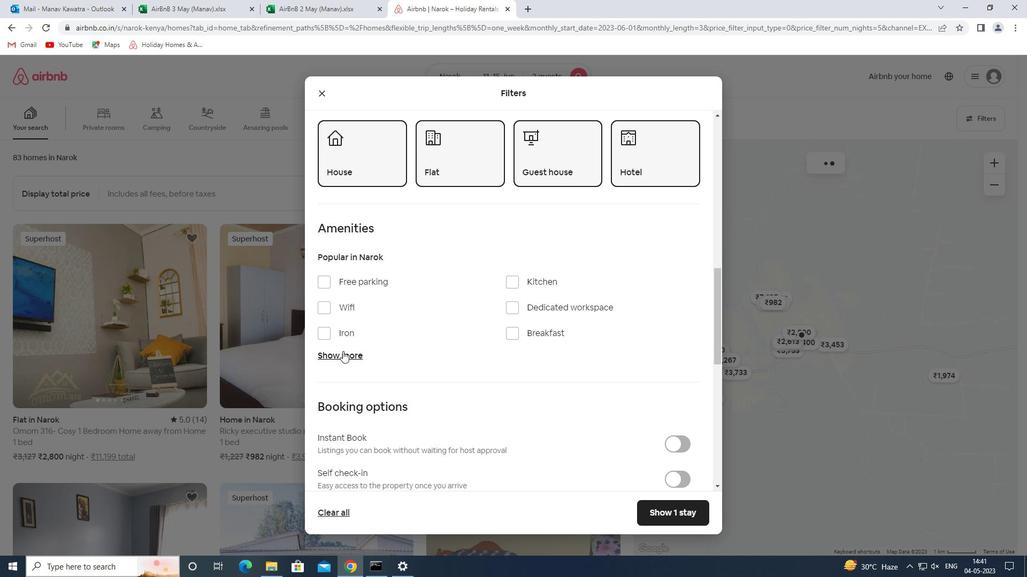 
Action: Mouse moved to (377, 390)
Screenshot: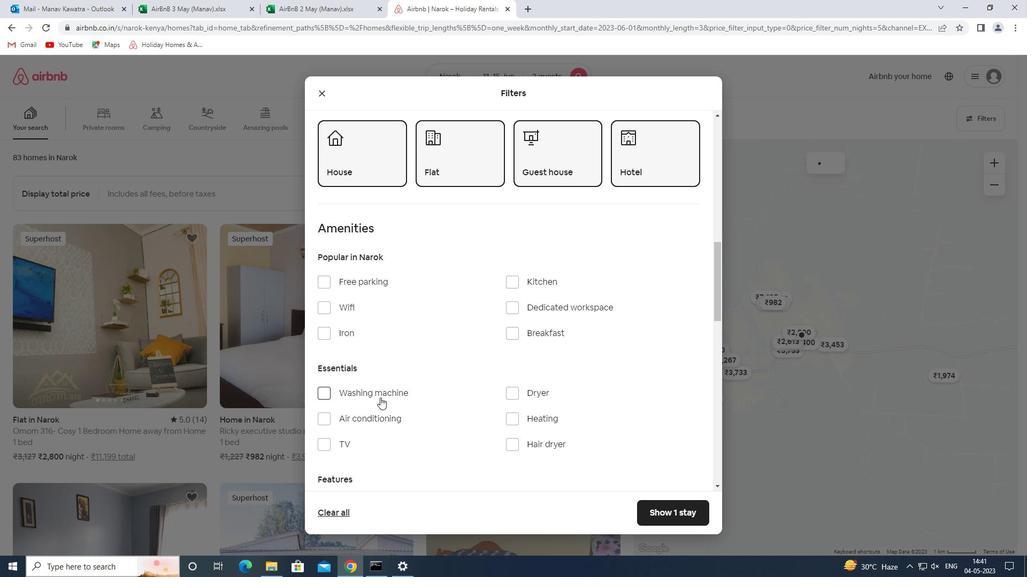 
Action: Mouse pressed left at (377, 390)
Screenshot: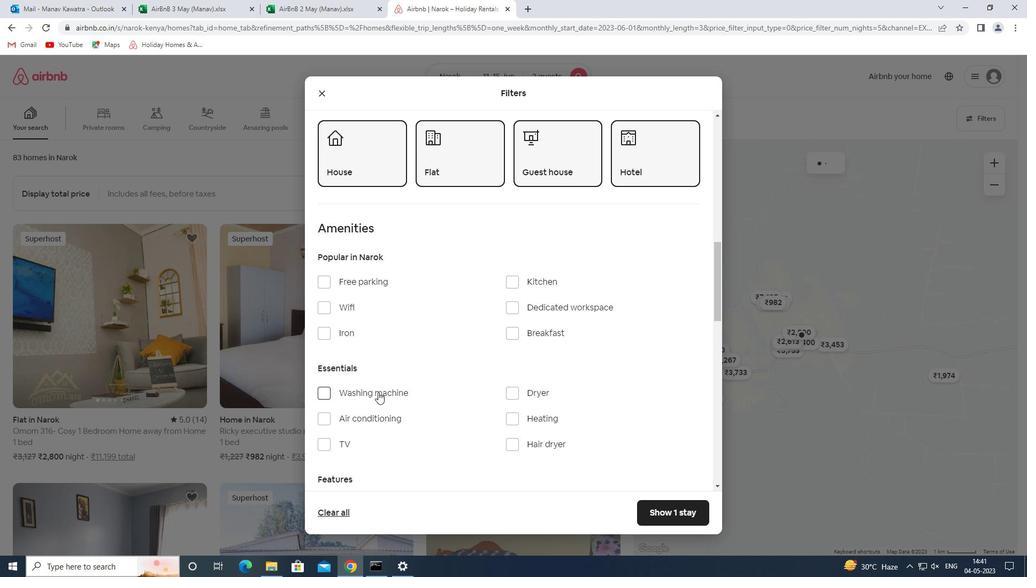 
Action: Mouse moved to (506, 325)
Screenshot: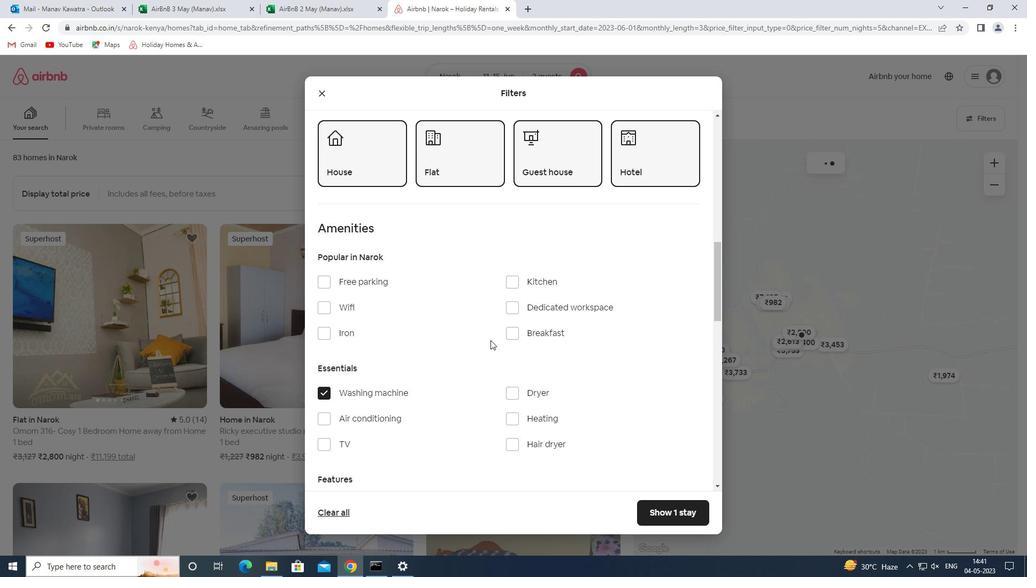 
Action: Mouse scrolled (506, 325) with delta (0, 0)
Screenshot: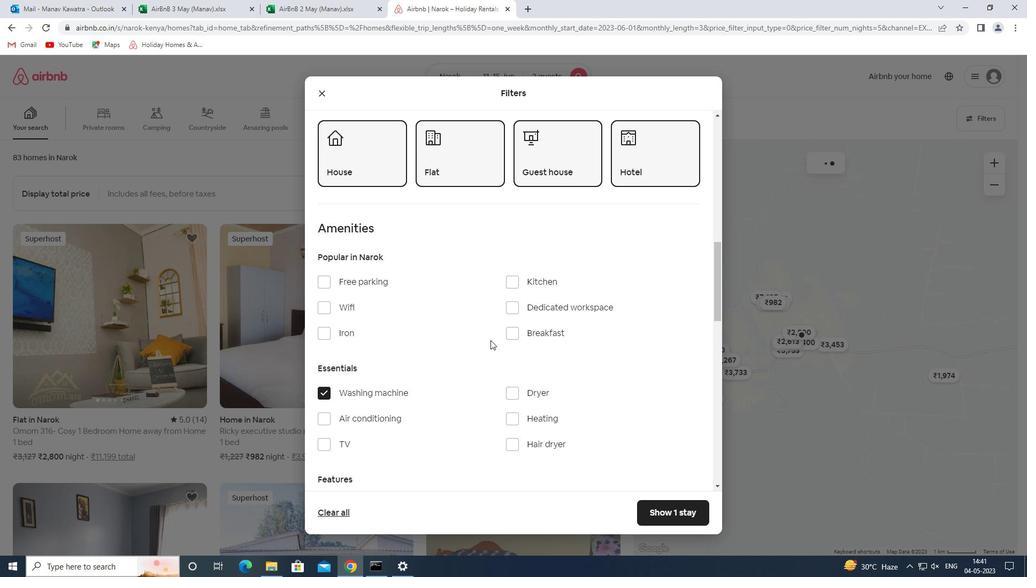 
Action: Mouse moved to (507, 325)
Screenshot: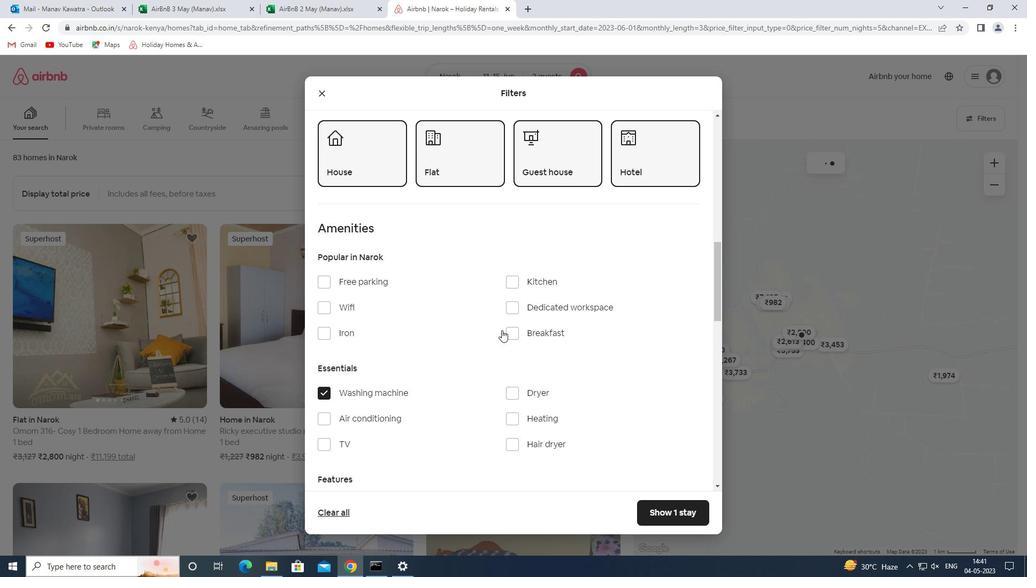 
Action: Mouse scrolled (507, 324) with delta (0, 0)
Screenshot: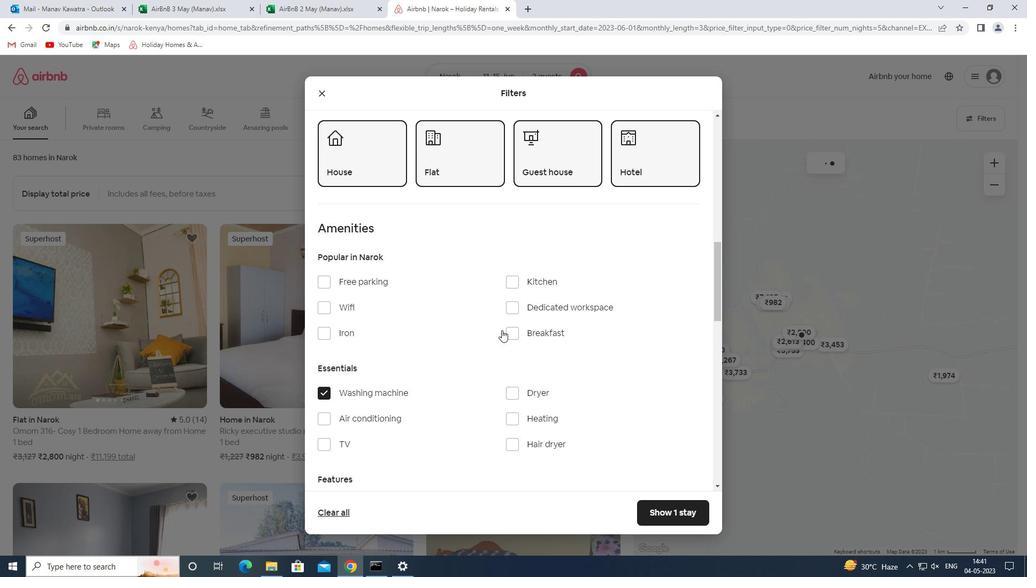 
Action: Mouse moved to (508, 324)
Screenshot: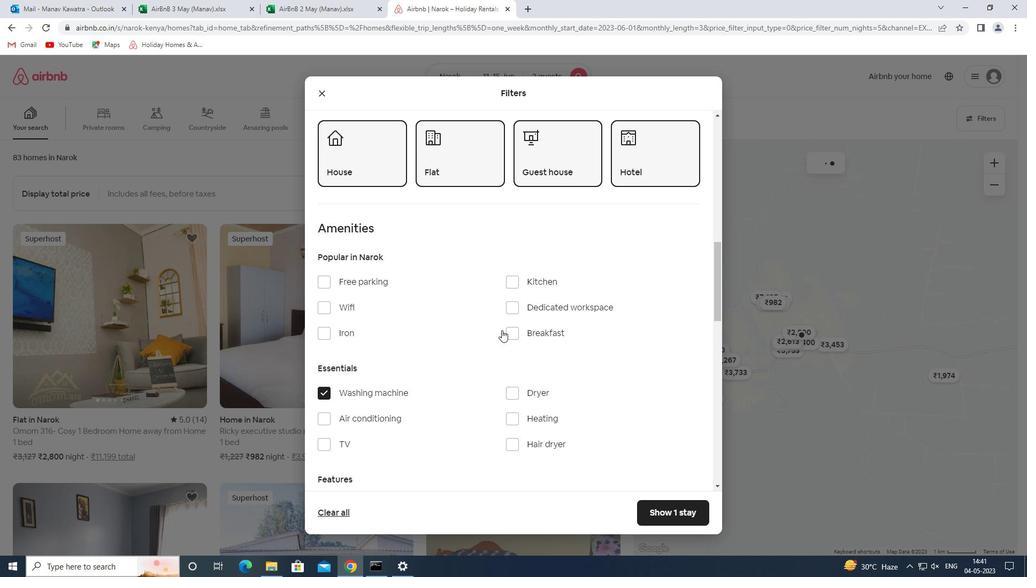 
Action: Mouse scrolled (508, 324) with delta (0, 0)
Screenshot: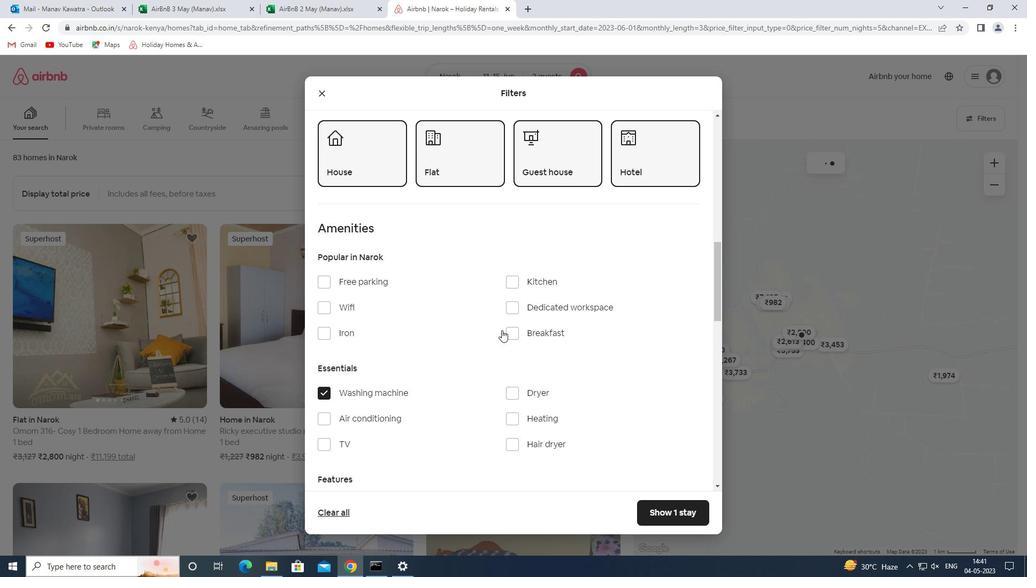 
Action: Mouse moved to (509, 324)
Screenshot: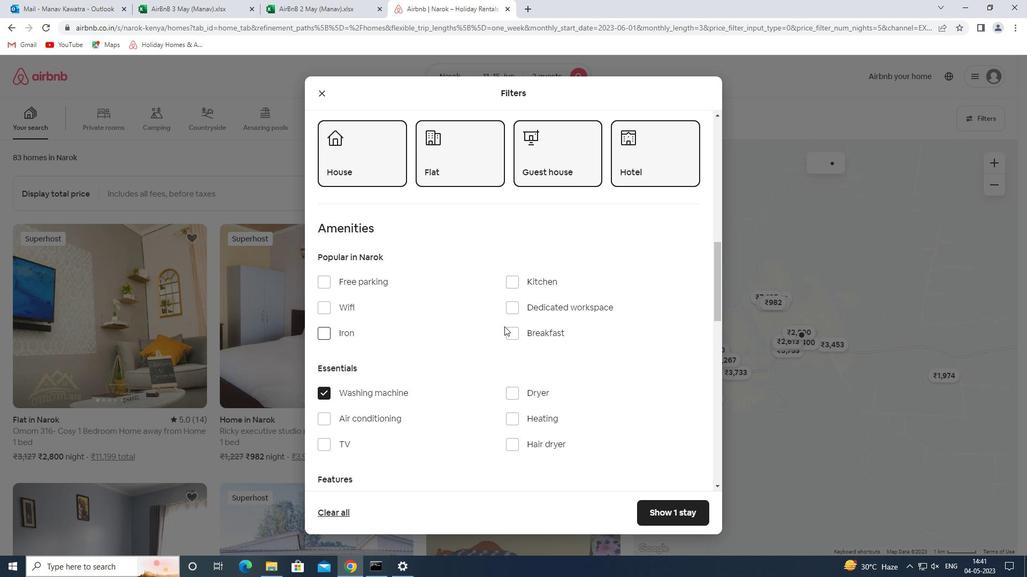 
Action: Mouse scrolled (509, 324) with delta (0, 0)
Screenshot: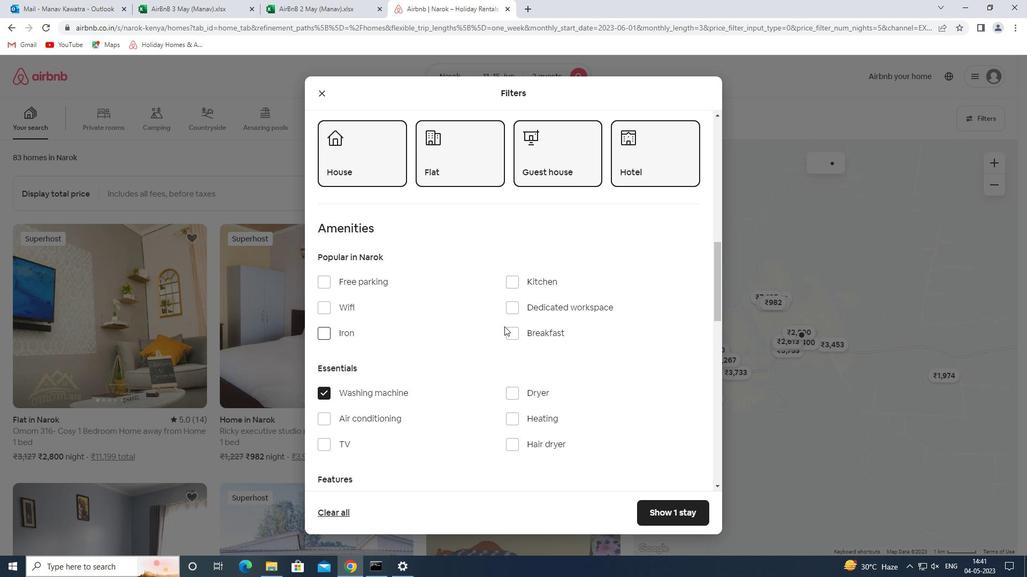 
Action: Mouse moved to (510, 324)
Screenshot: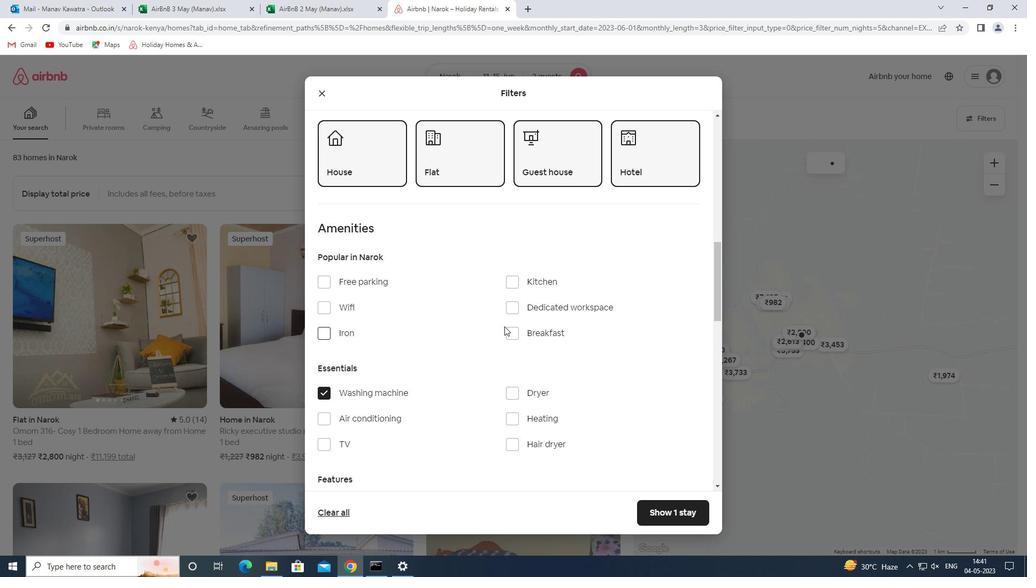 
Action: Mouse scrolled (510, 323) with delta (0, 0)
Screenshot: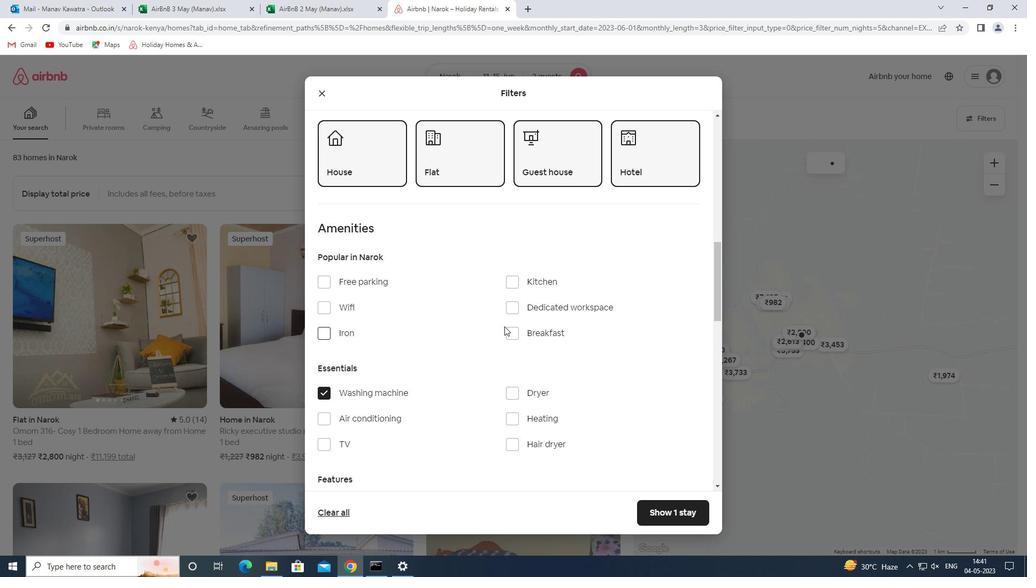 
Action: Mouse moved to (512, 323)
Screenshot: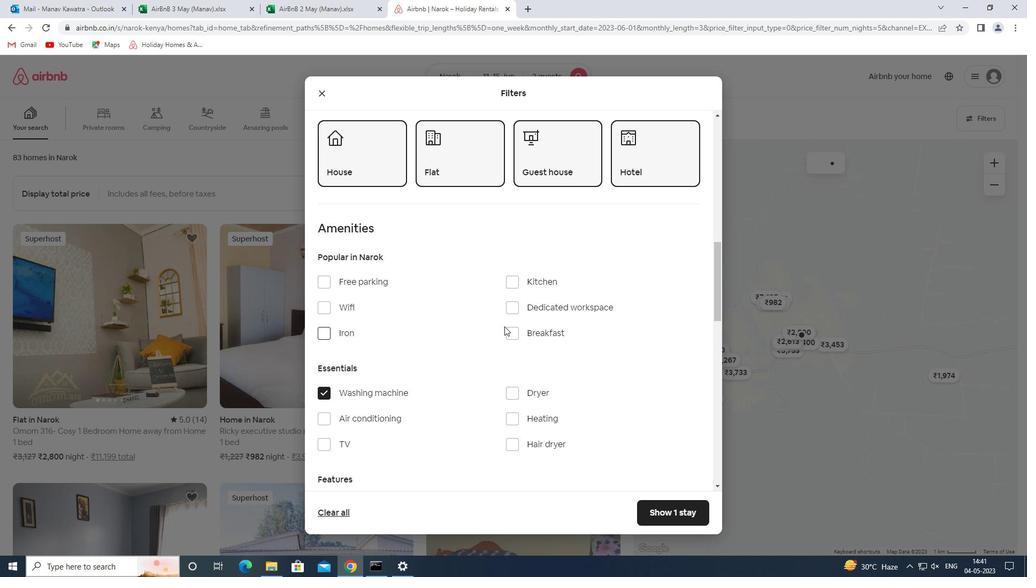 
Action: Mouse scrolled (512, 323) with delta (0, 0)
Screenshot: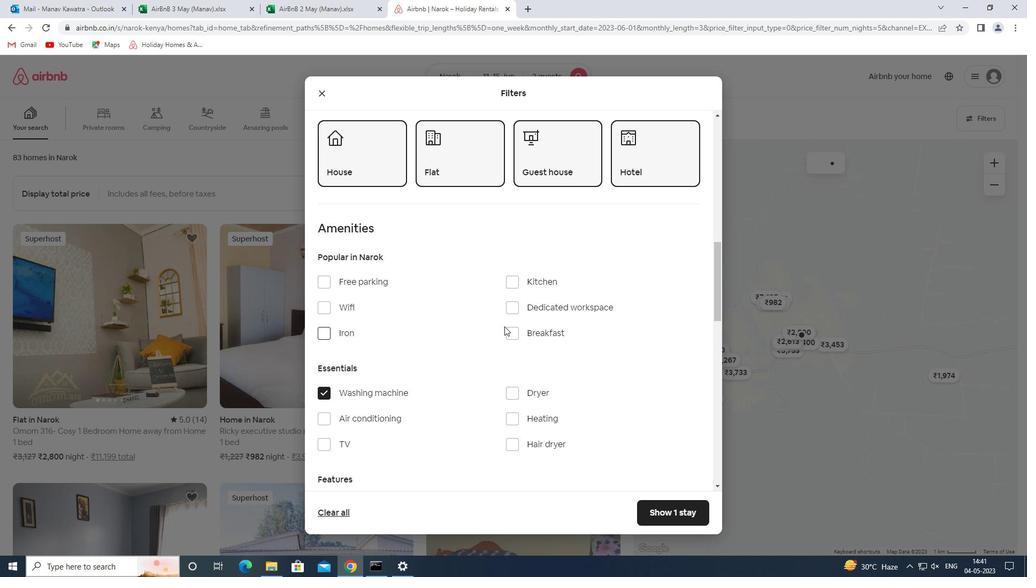 
Action: Mouse moved to (513, 323)
Screenshot: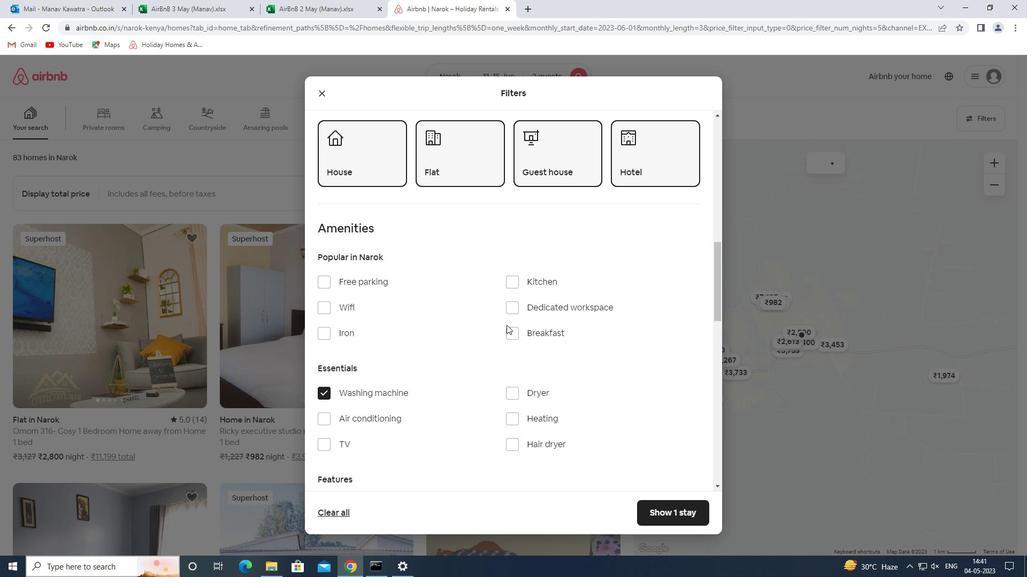 
Action: Mouse scrolled (513, 322) with delta (0, 0)
Screenshot: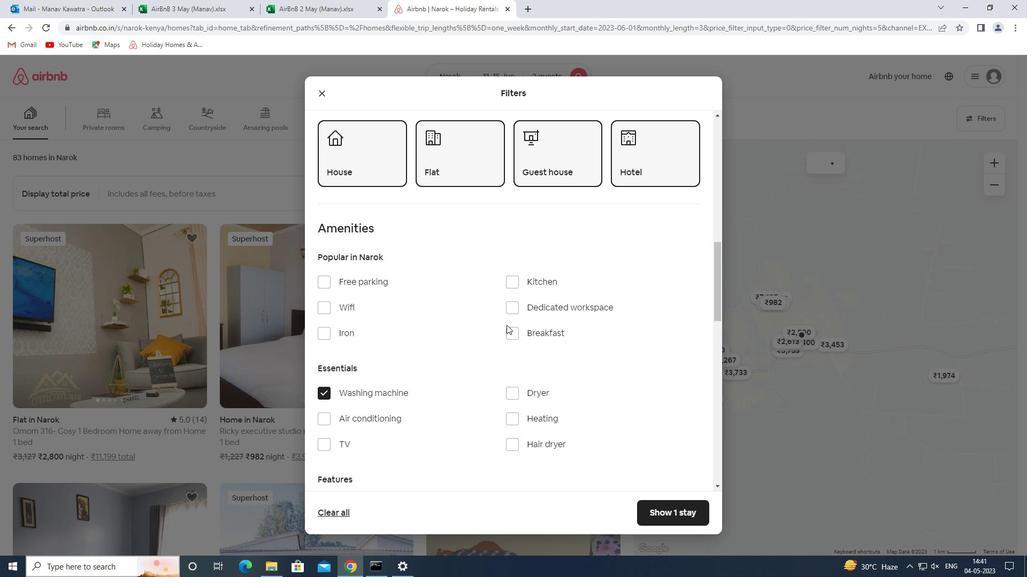 
Action: Mouse moved to (674, 415)
Screenshot: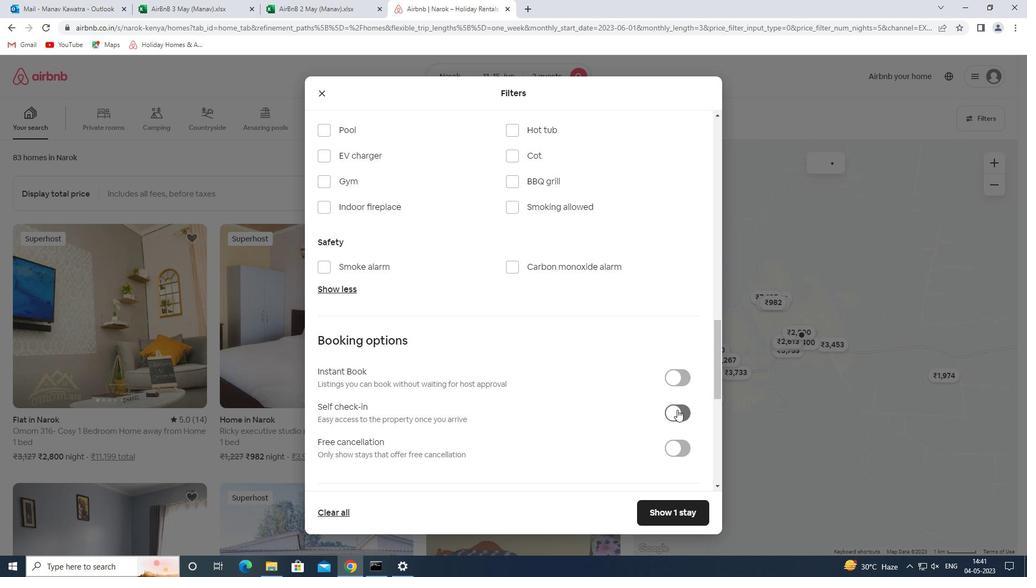 
Action: Mouse pressed left at (674, 415)
Screenshot: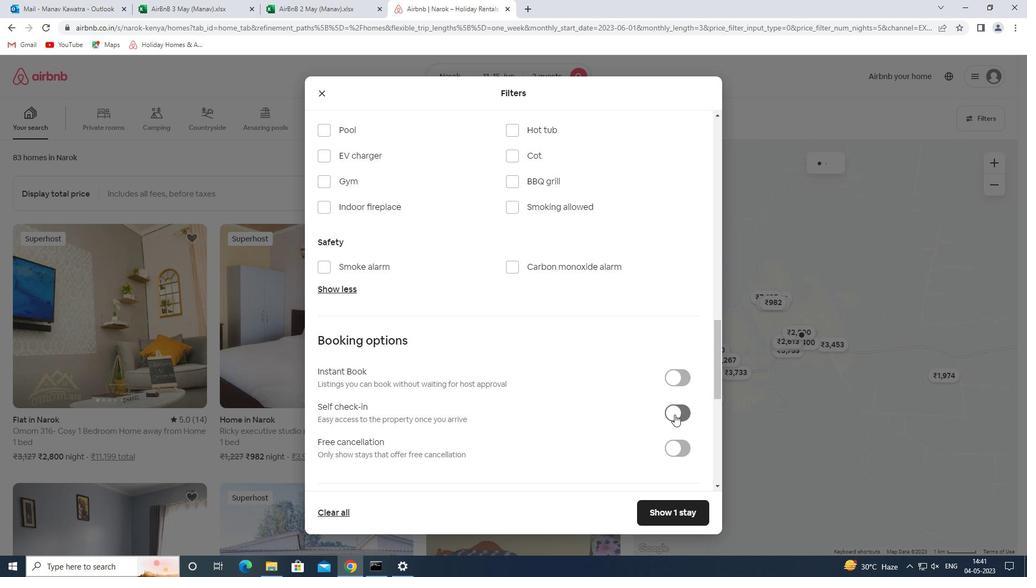 
Action: Mouse moved to (543, 366)
Screenshot: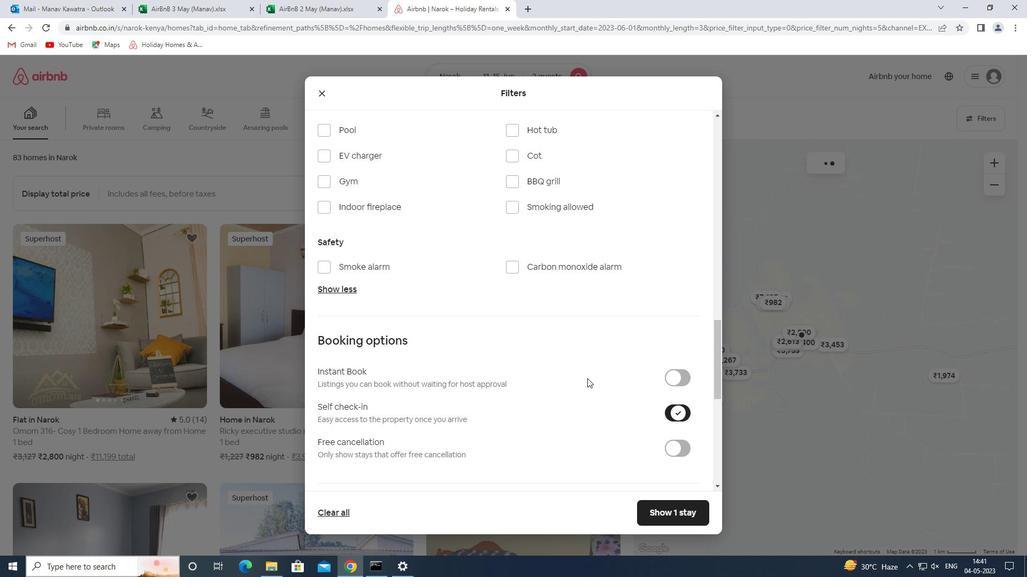 
Action: Mouse scrolled (543, 366) with delta (0, 0)
Screenshot: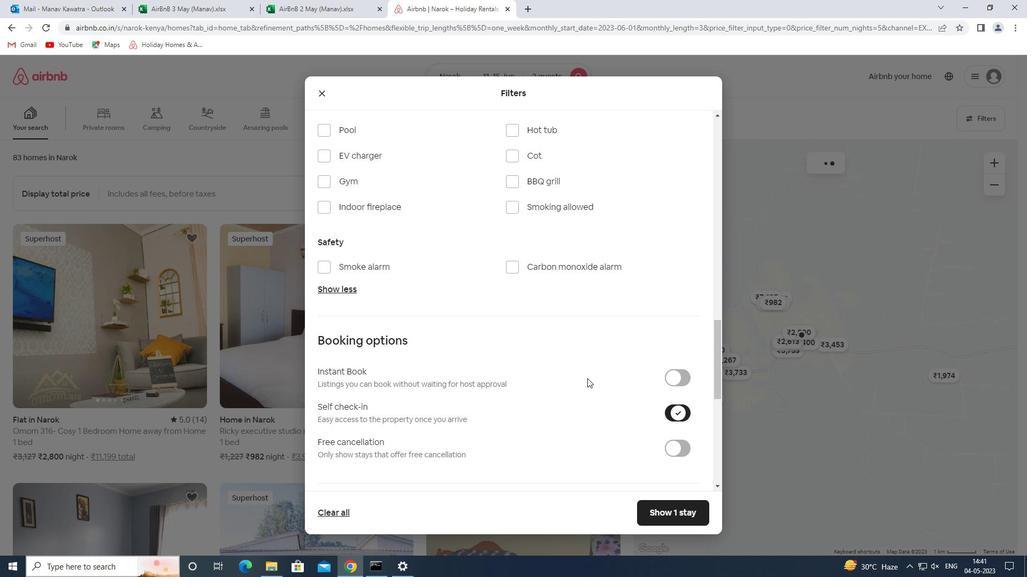 
Action: Mouse moved to (542, 366)
Screenshot: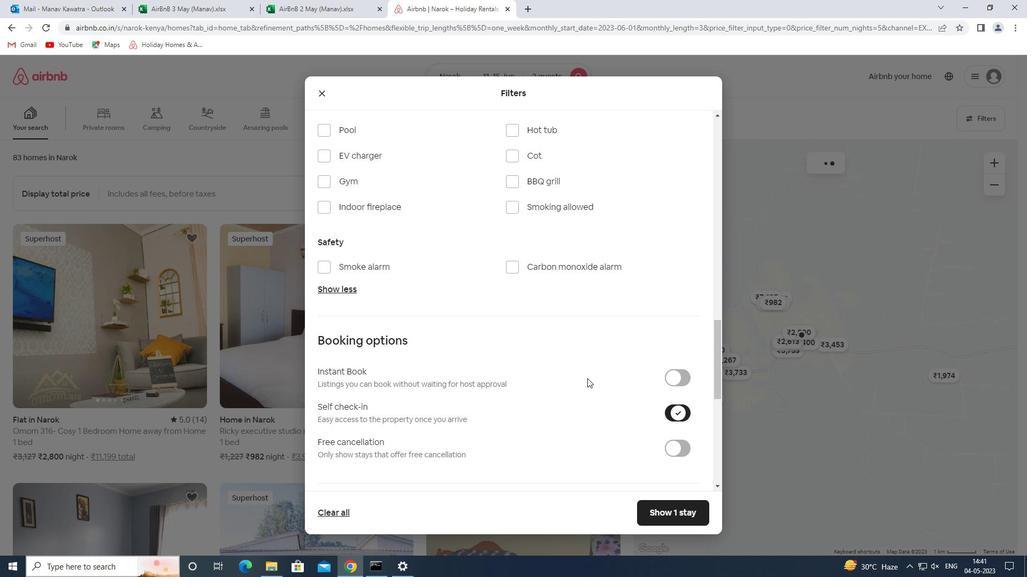 
Action: Mouse scrolled (542, 366) with delta (0, 0)
Screenshot: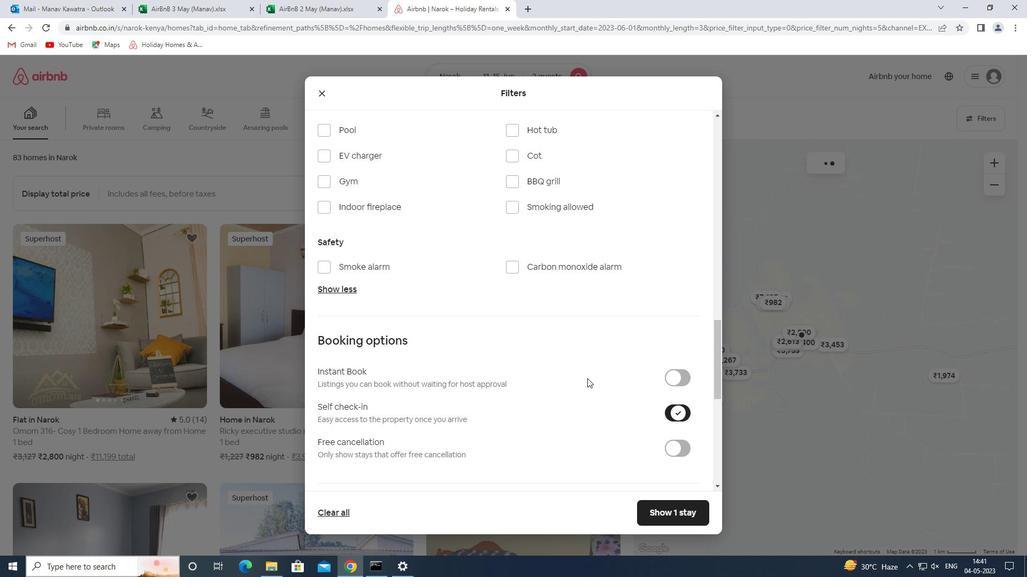
Action: Mouse moved to (541, 366)
Screenshot: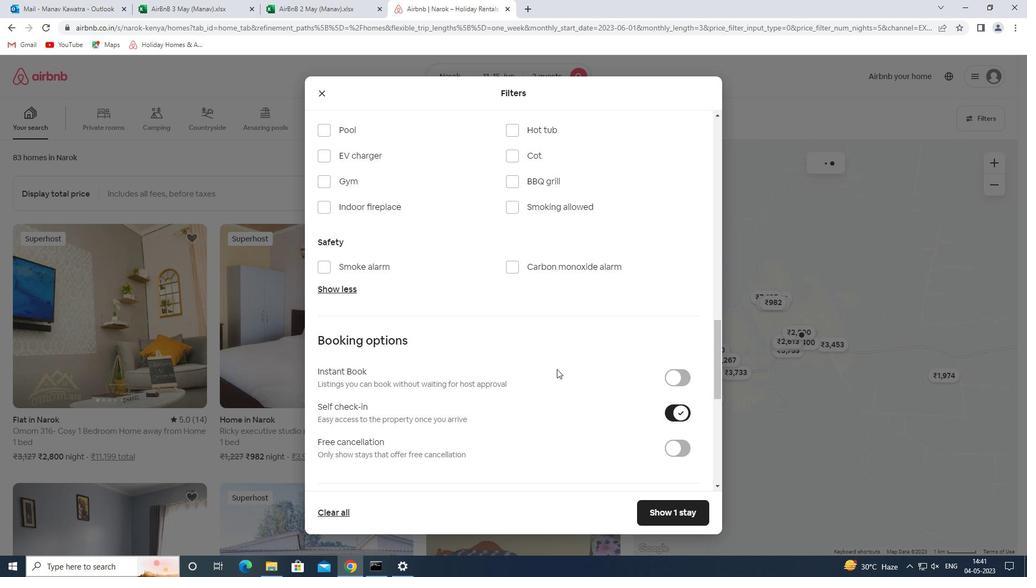 
Action: Mouse scrolled (541, 366) with delta (0, 0)
Screenshot: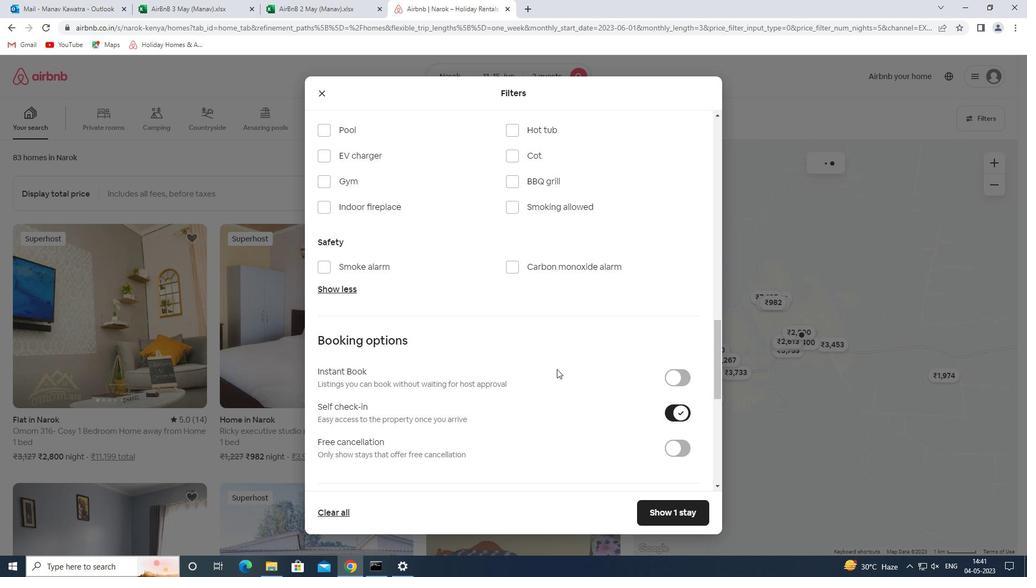 
Action: Mouse moved to (540, 366)
Screenshot: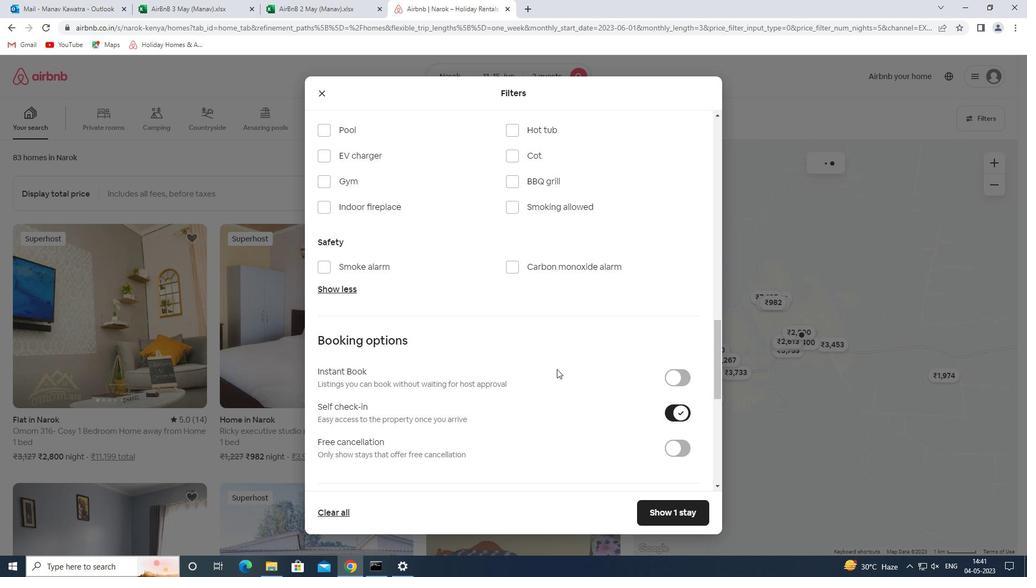 
Action: Mouse scrolled (540, 366) with delta (0, 0)
Screenshot: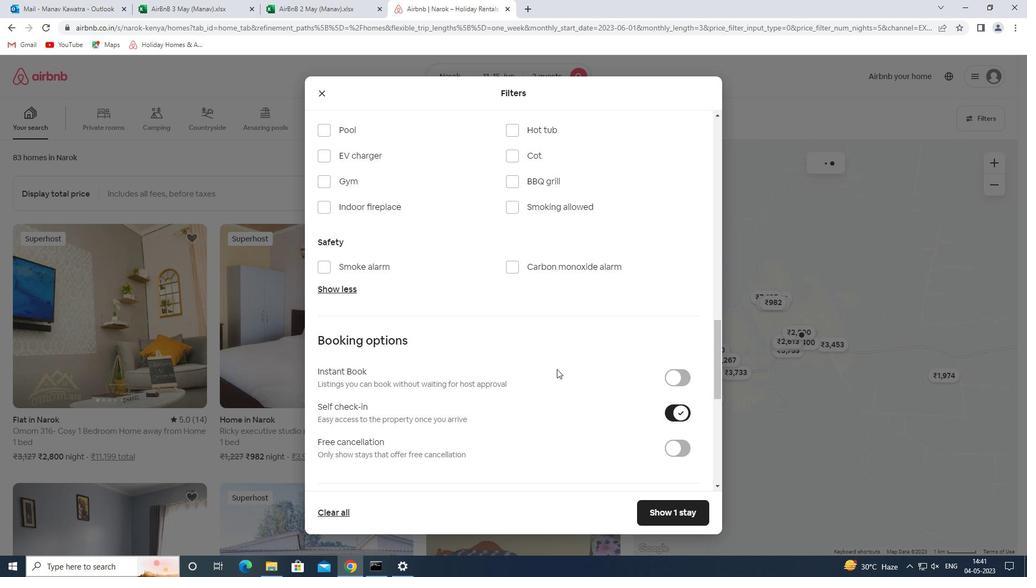 
Action: Mouse moved to (539, 366)
Screenshot: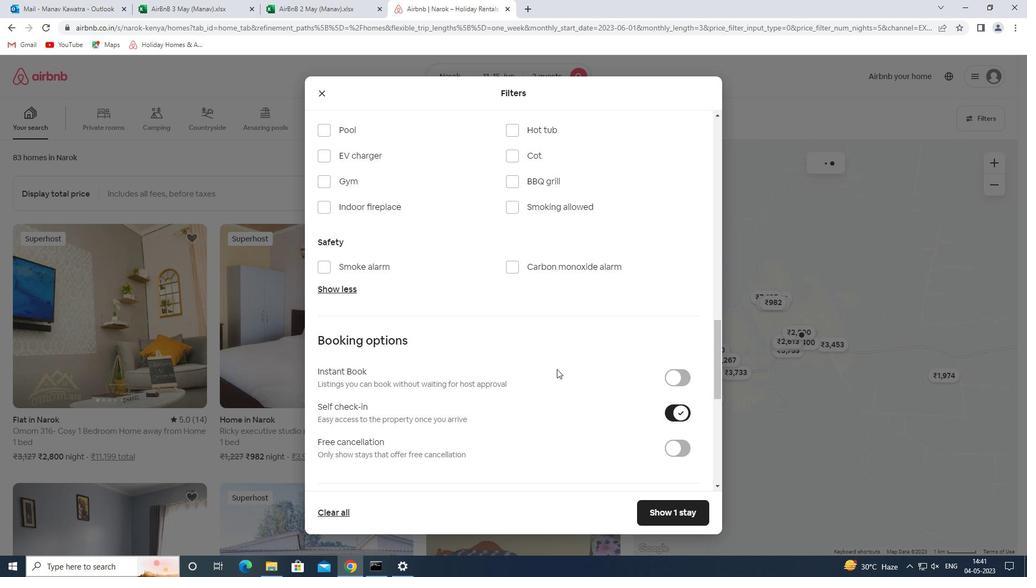 
Action: Mouse scrolled (539, 366) with delta (0, 0)
Screenshot: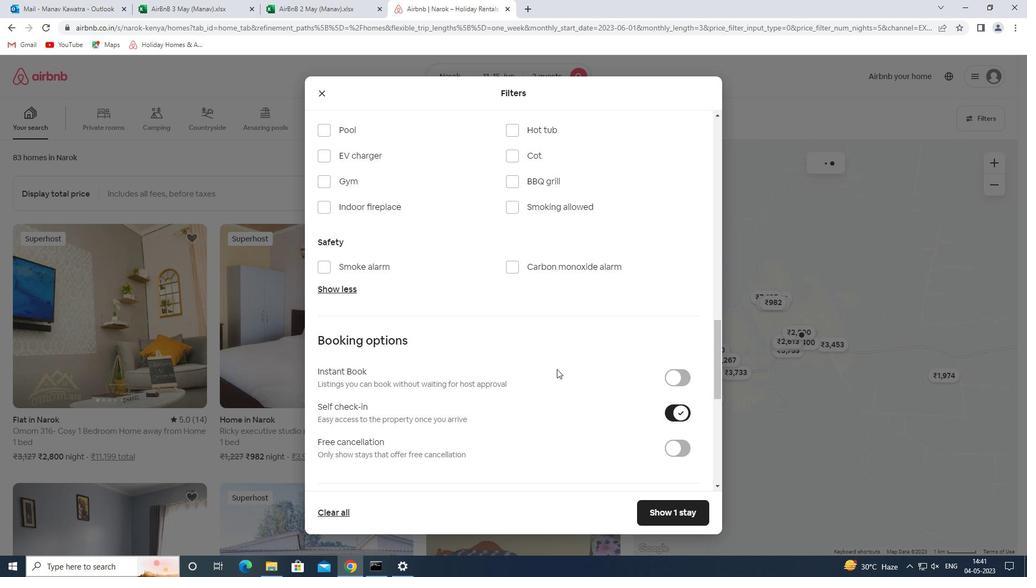 
Action: Mouse moved to (539, 366)
Screenshot: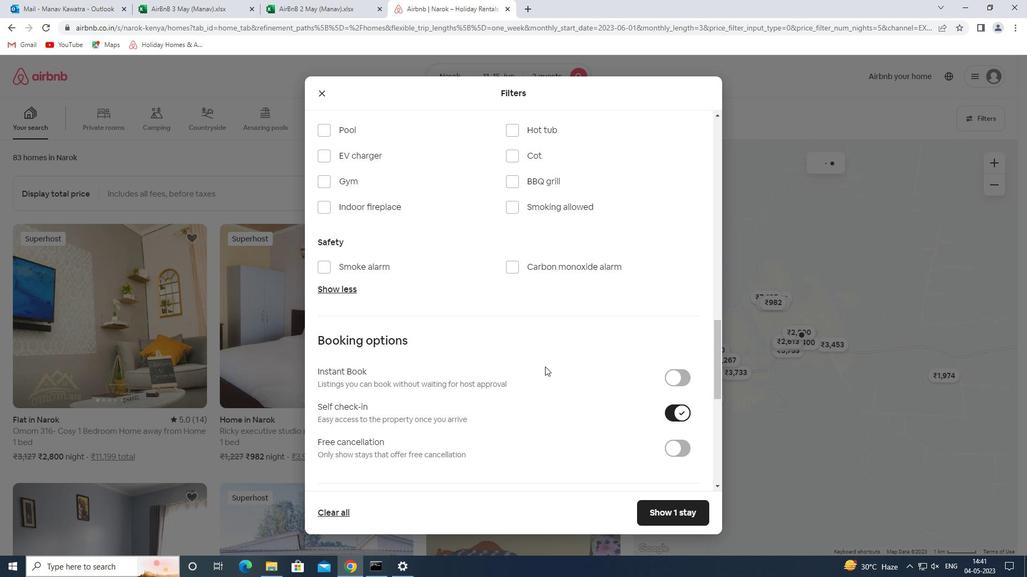 
Action: Mouse scrolled (539, 366) with delta (0, 0)
Screenshot: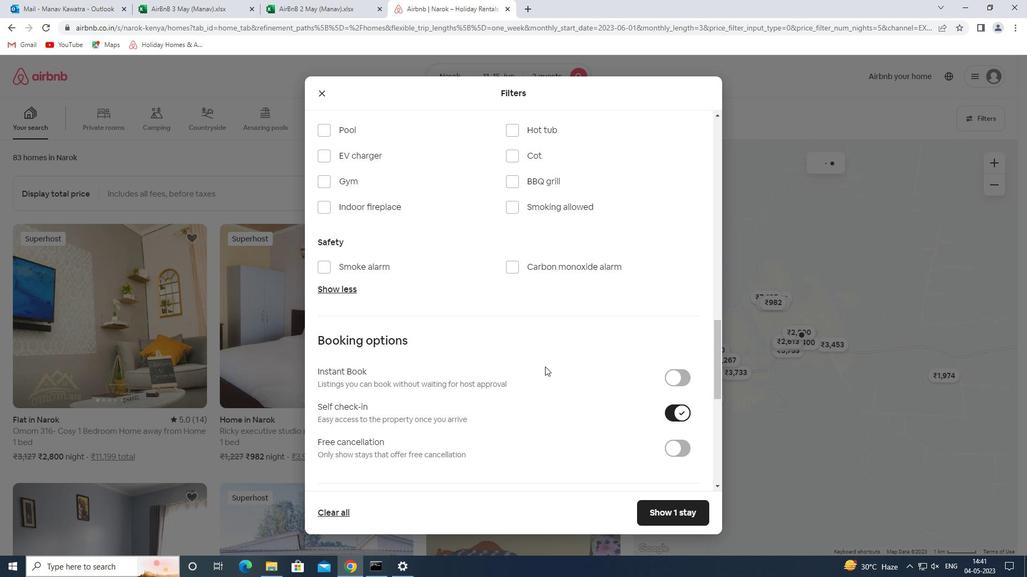 
Action: Mouse moved to (538, 366)
Screenshot: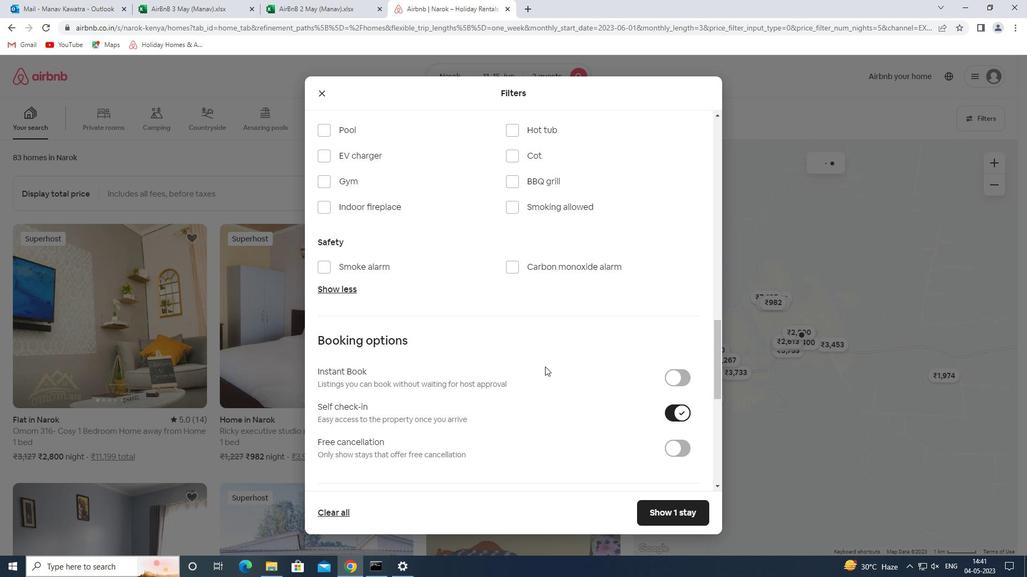 
Action: Mouse scrolled (538, 366) with delta (0, 0)
Screenshot: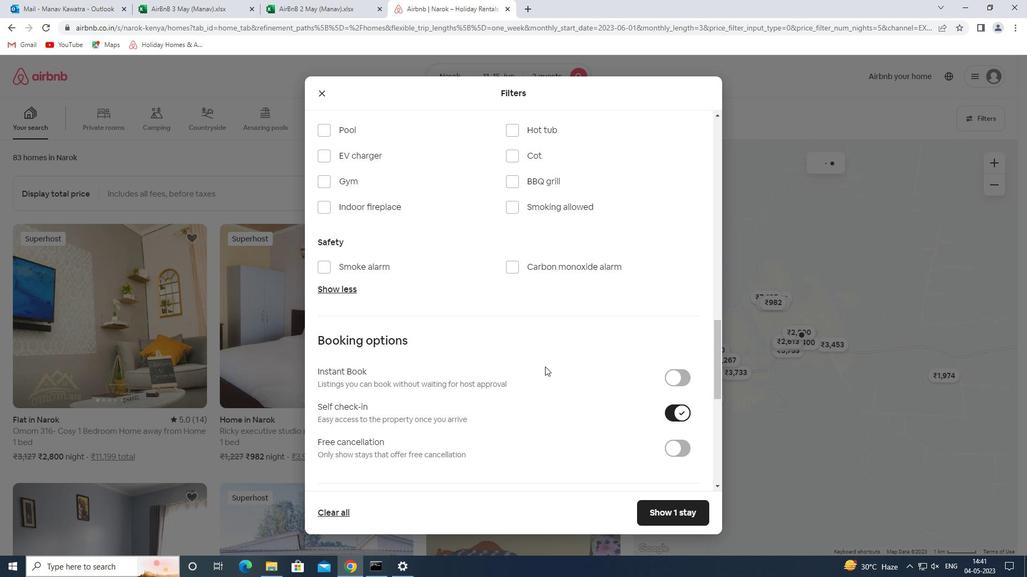 
Action: Mouse scrolled (538, 366) with delta (0, 0)
Screenshot: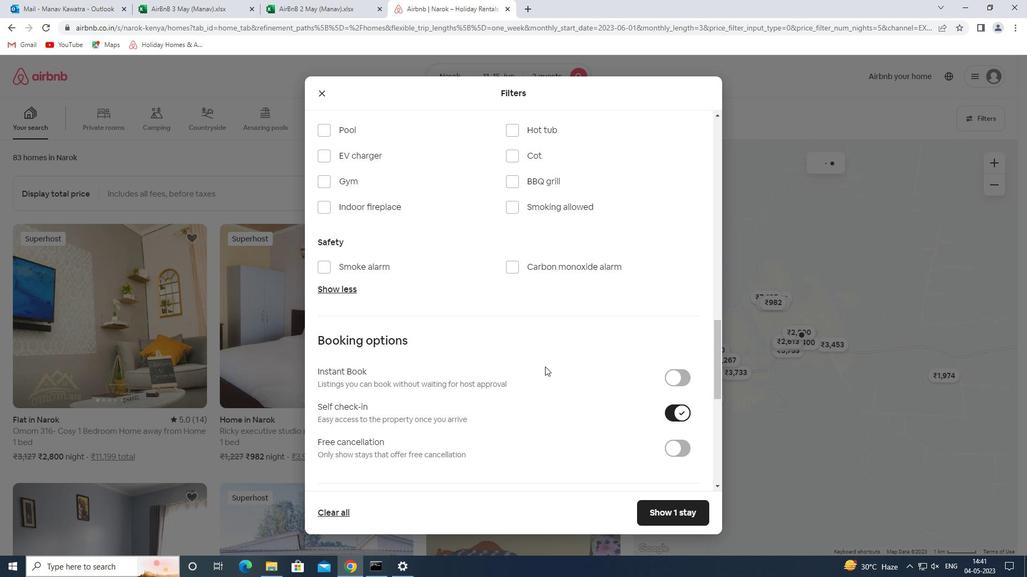 
Action: Mouse moved to (347, 414)
Screenshot: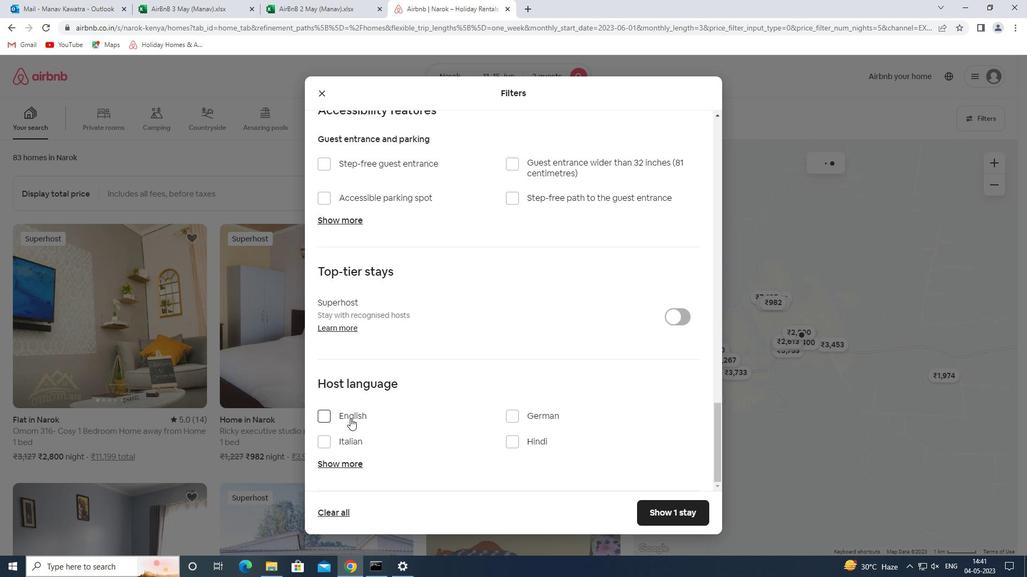 
Action: Mouse pressed left at (347, 414)
Screenshot: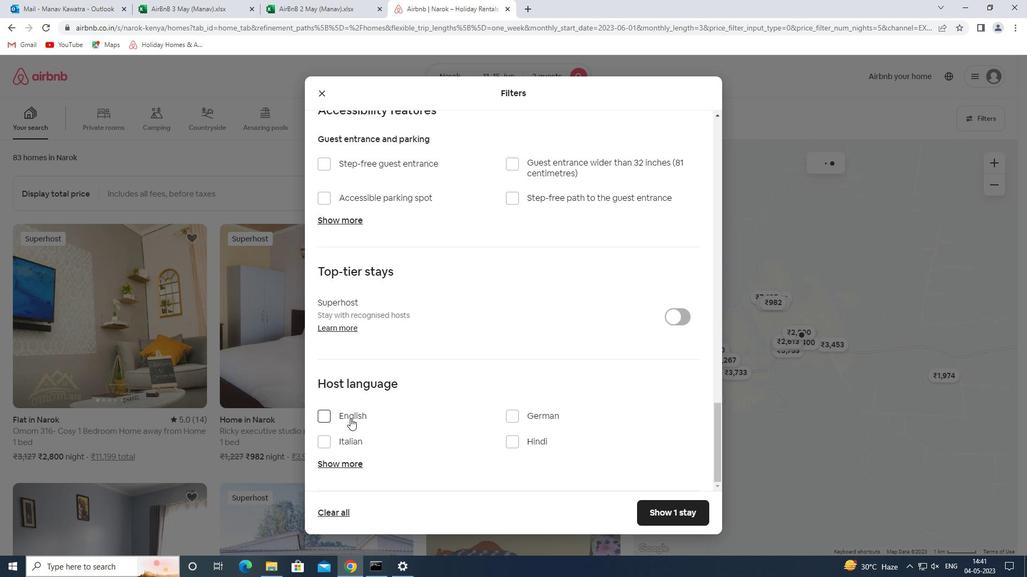 
Action: Mouse moved to (674, 513)
Screenshot: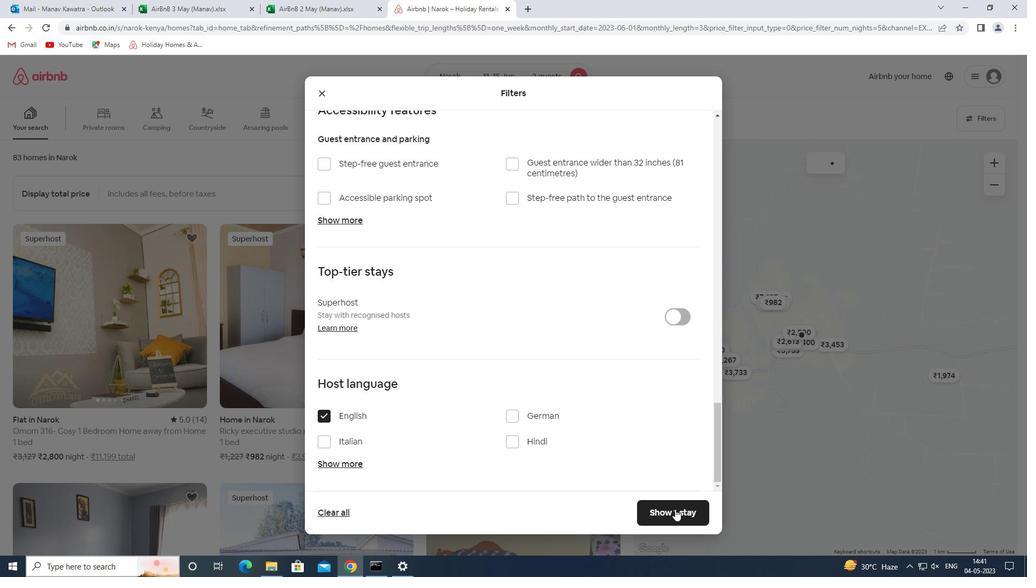 
Action: Mouse pressed left at (674, 513)
Screenshot: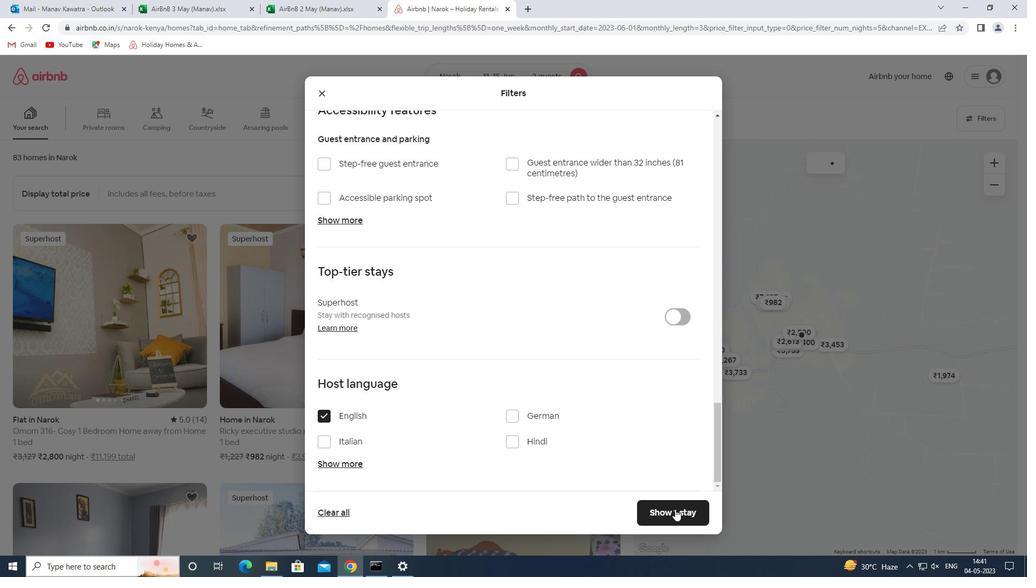 
Action: Mouse moved to (671, 505)
Screenshot: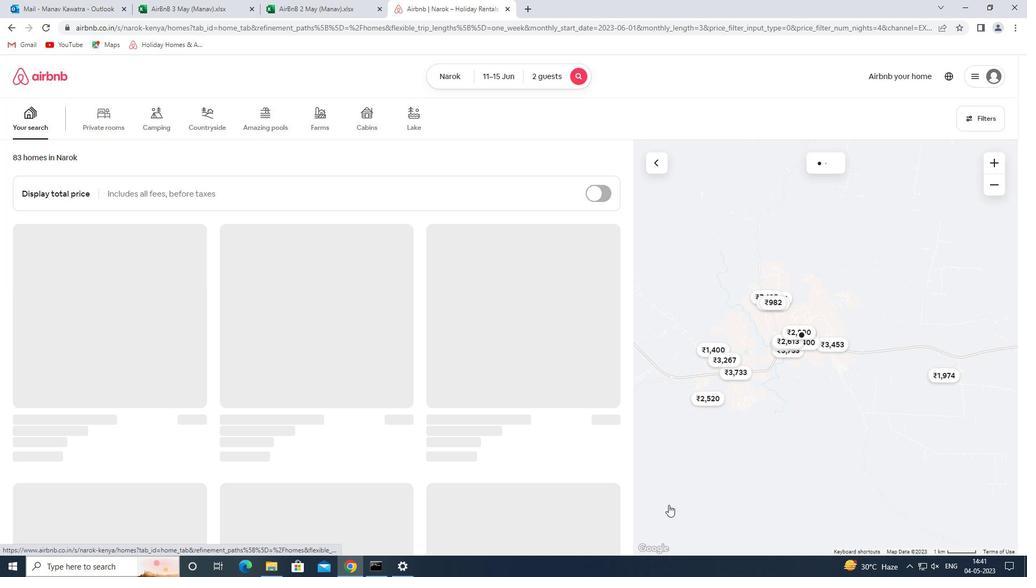 
